 Task: Send a follow-up email with the subject 'Meeting invitation' and attach 'Contract.pdf'.
Action: Mouse moved to (48, 68)
Screenshot: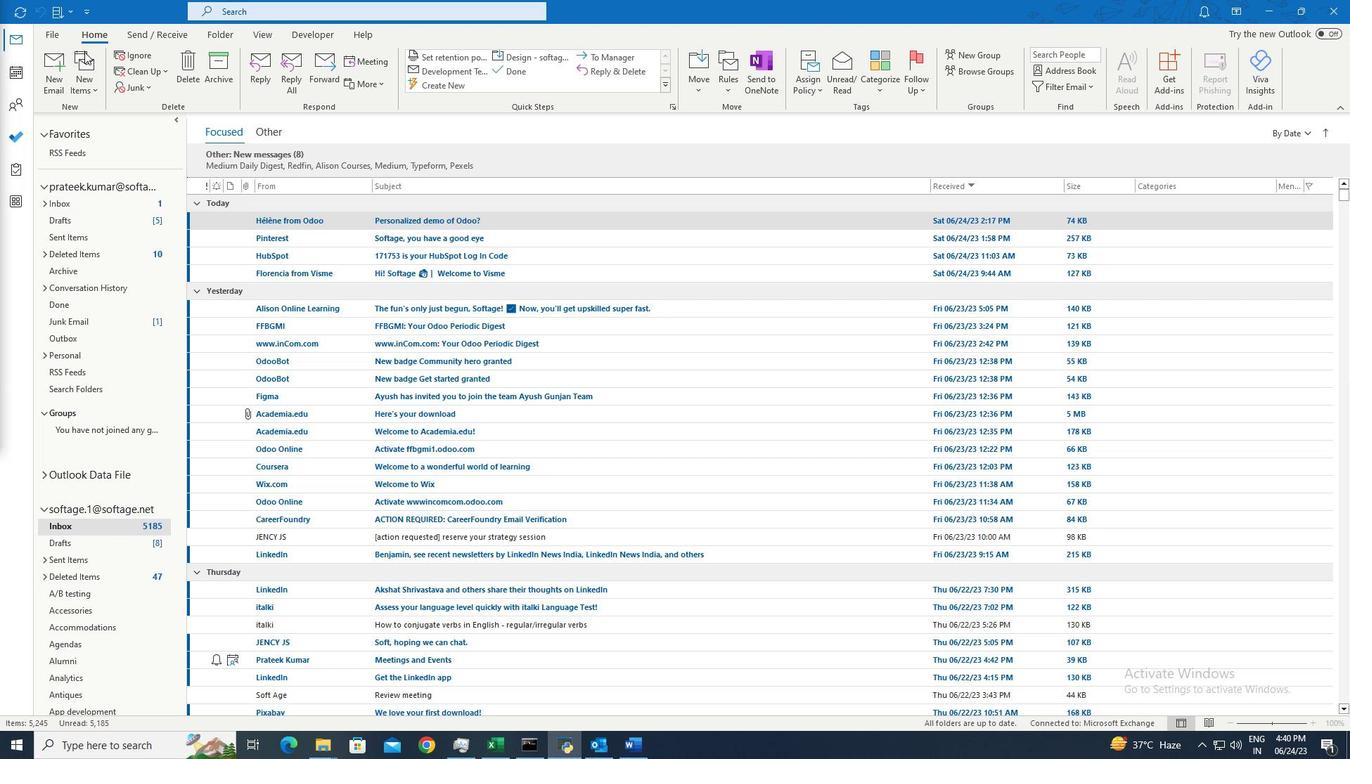 
Action: Mouse pressed left at (48, 68)
Screenshot: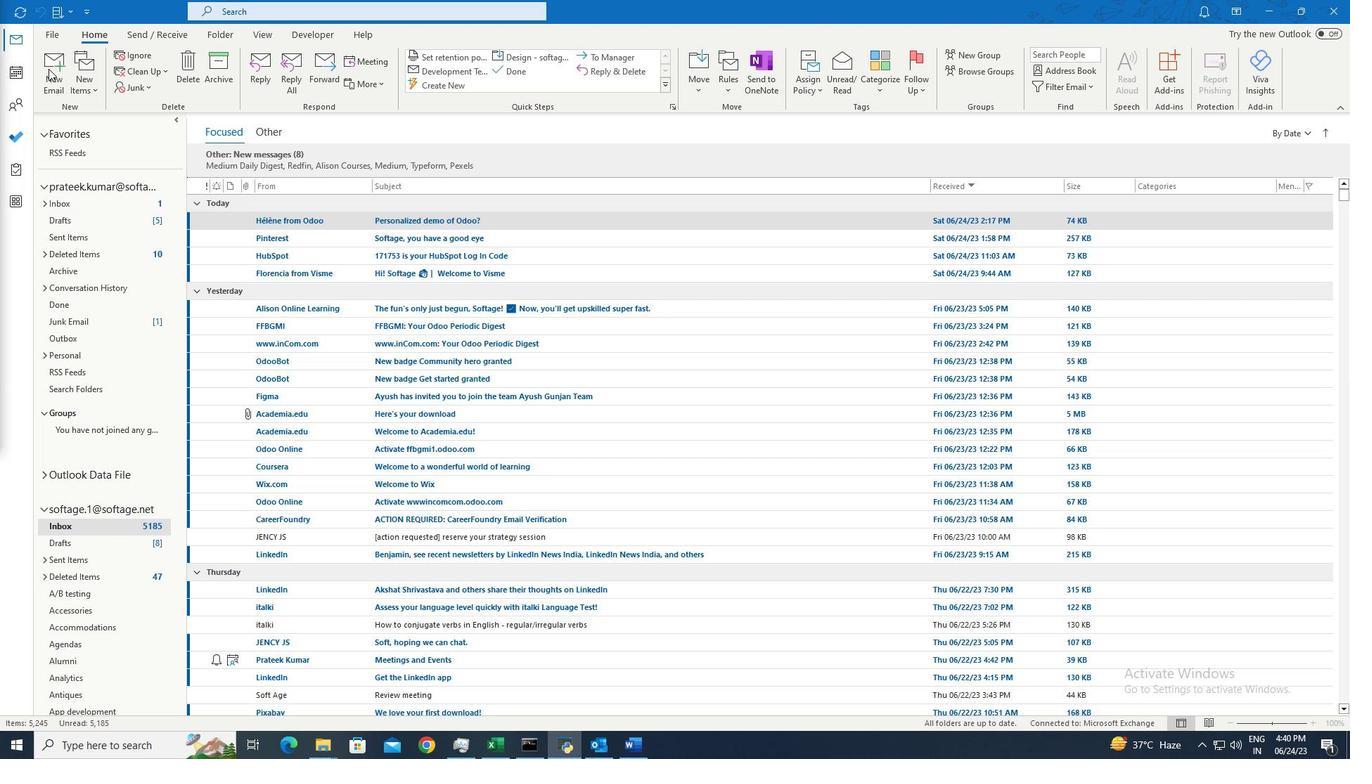 
Action: Mouse pressed left at (48, 68)
Screenshot: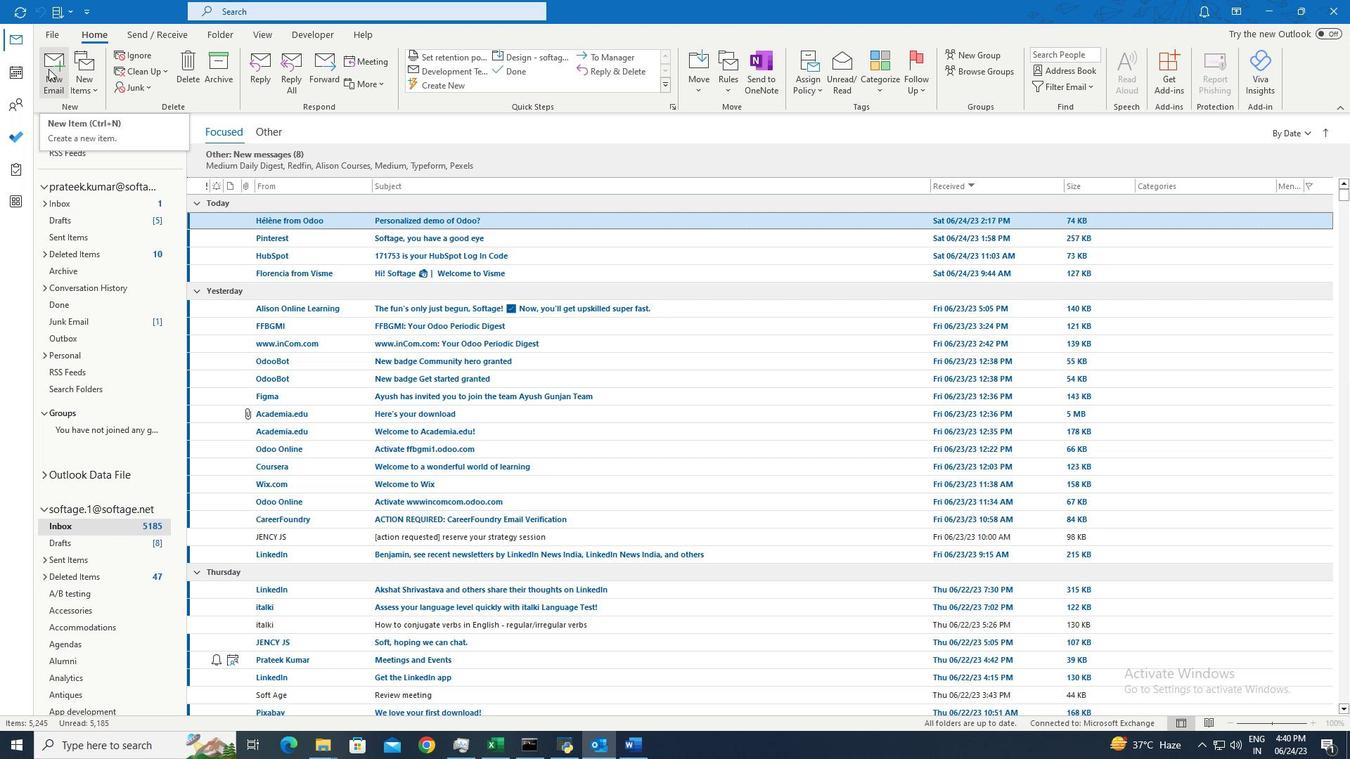 
Action: Mouse moved to (484, 81)
Screenshot: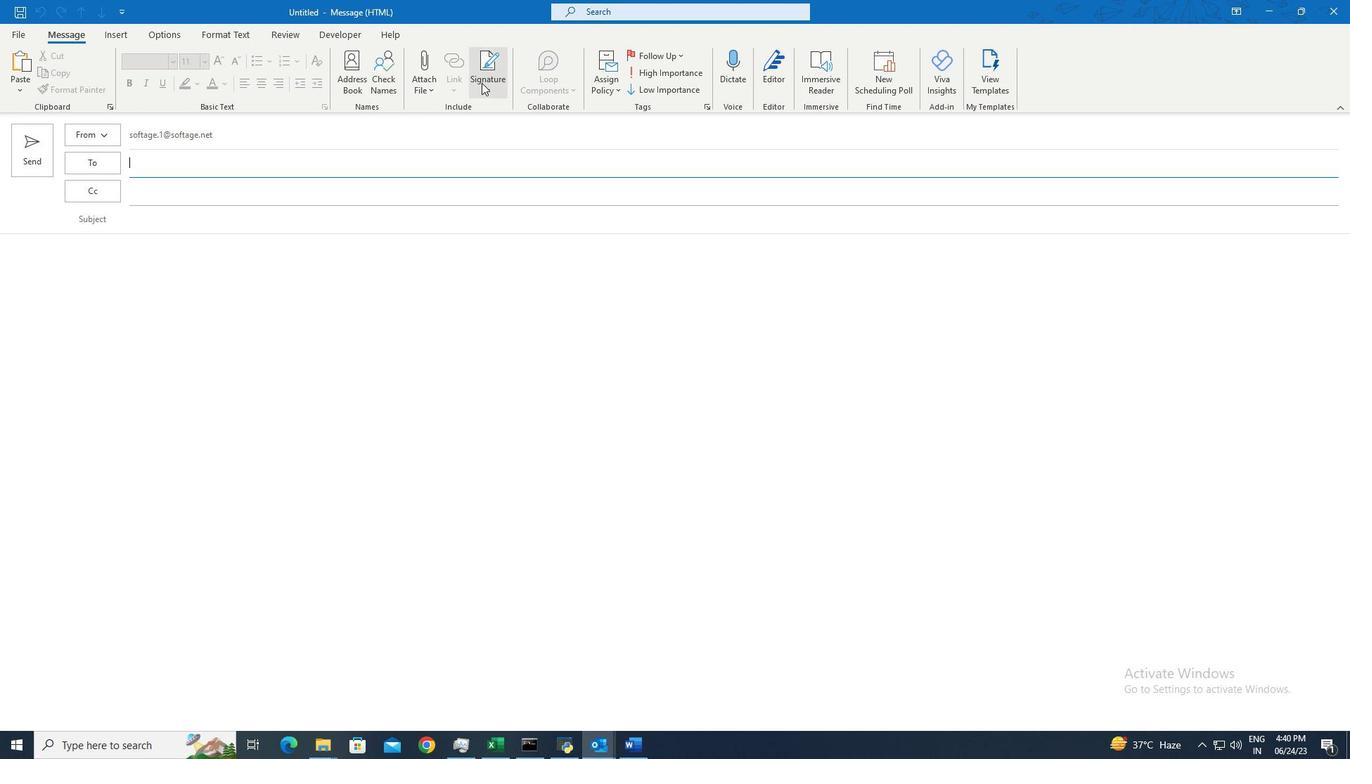 
Action: Mouse pressed left at (484, 81)
Screenshot: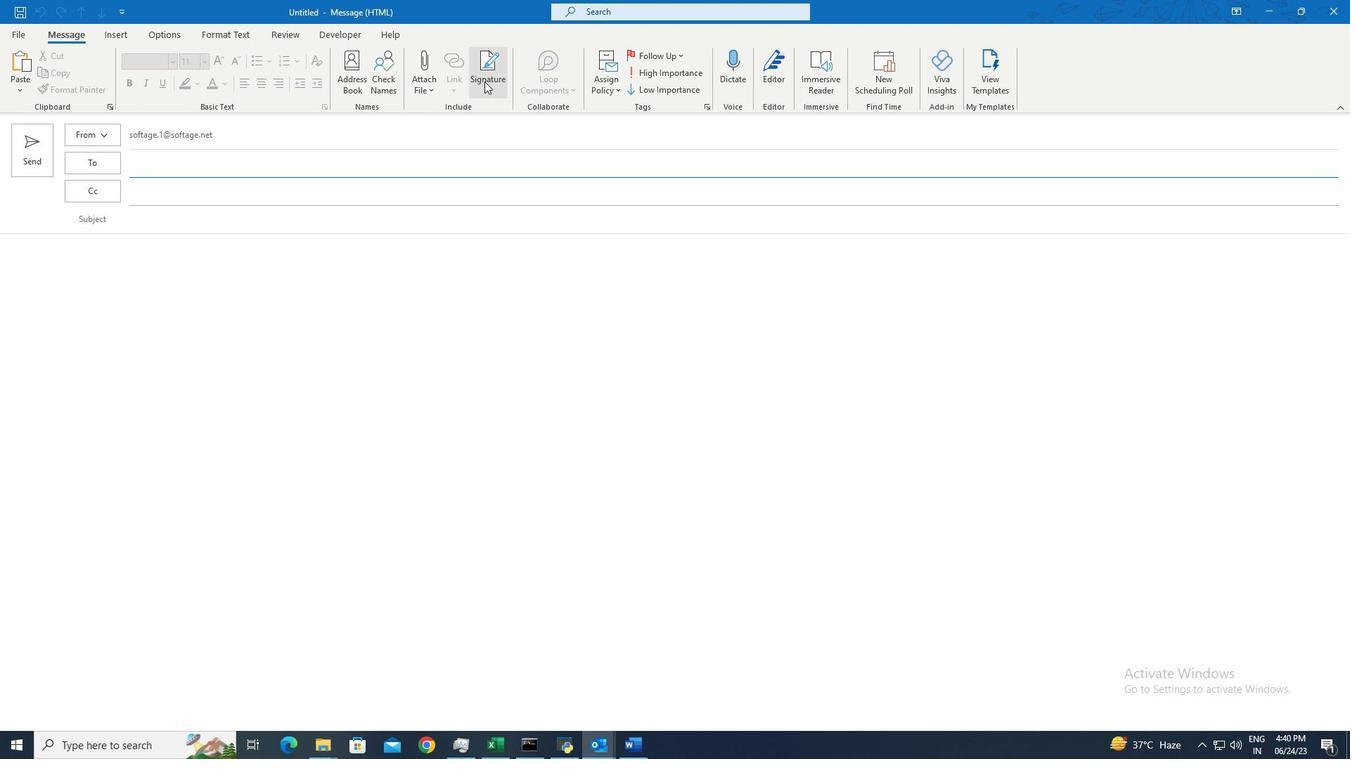 
Action: Mouse moved to (491, 111)
Screenshot: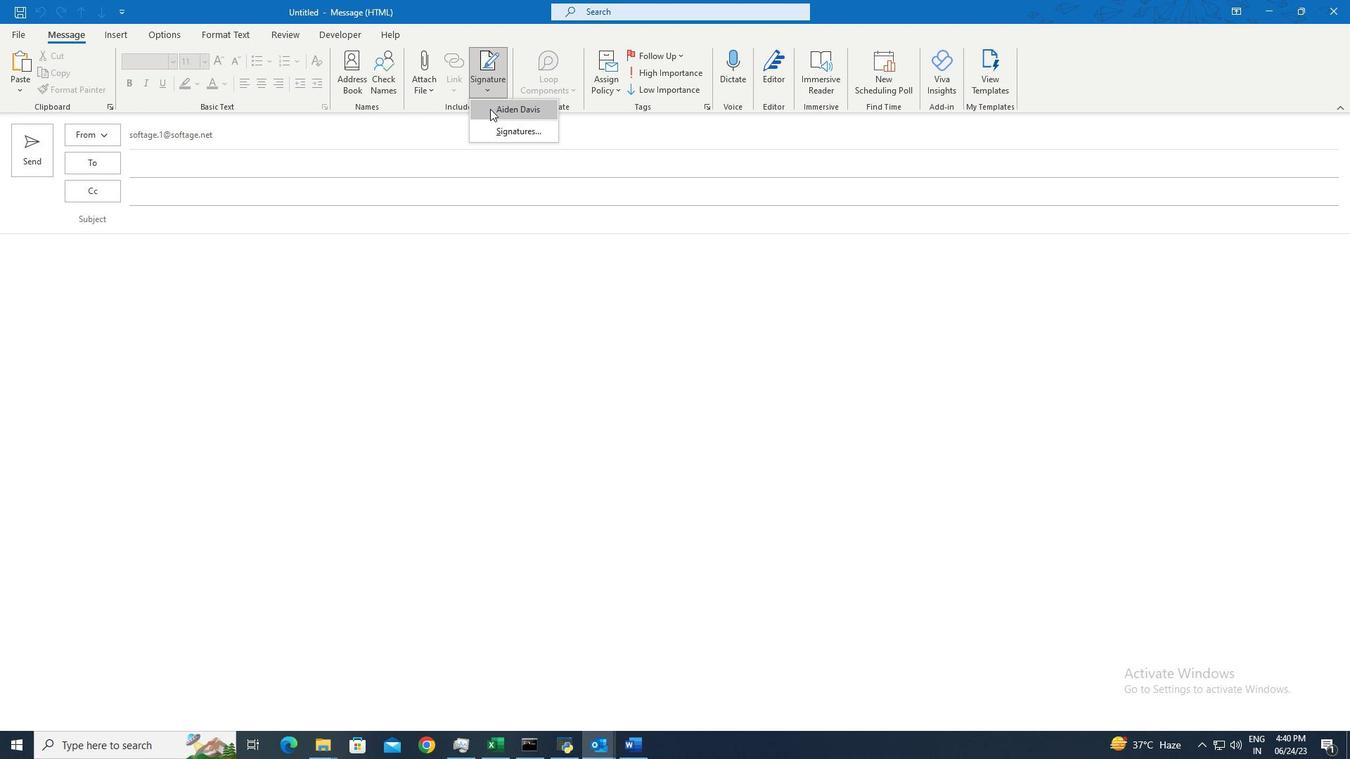 
Action: Mouse pressed left at (491, 111)
Screenshot: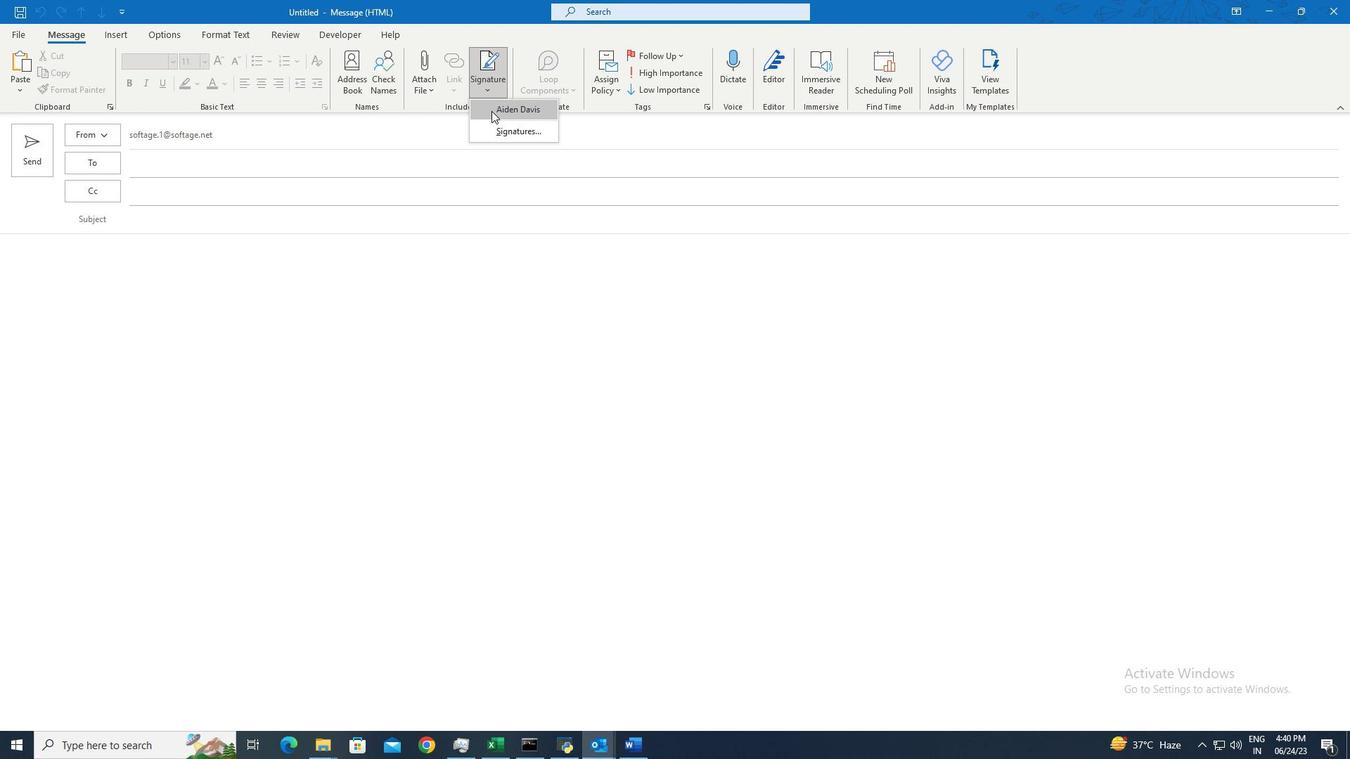 
Action: Mouse moved to (218, 220)
Screenshot: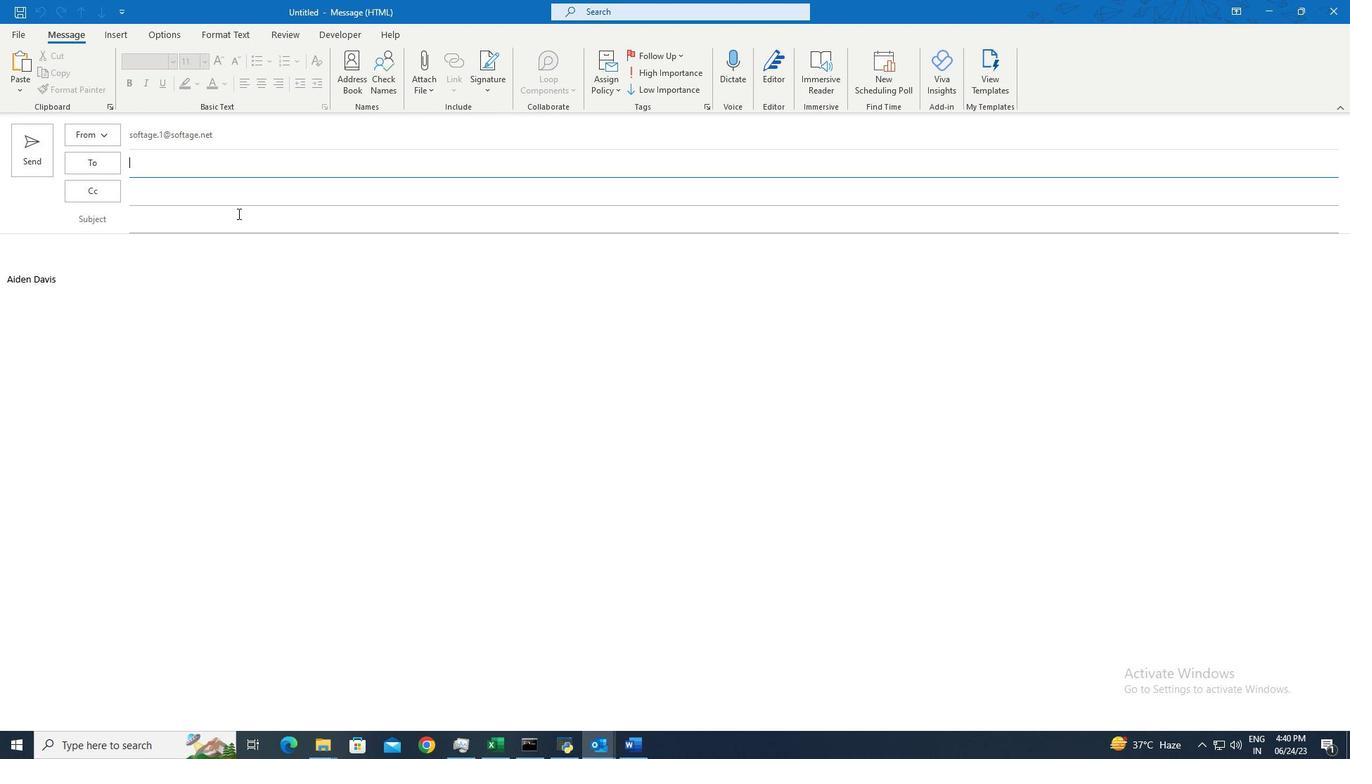 
Action: Mouse pressed left at (218, 220)
Screenshot: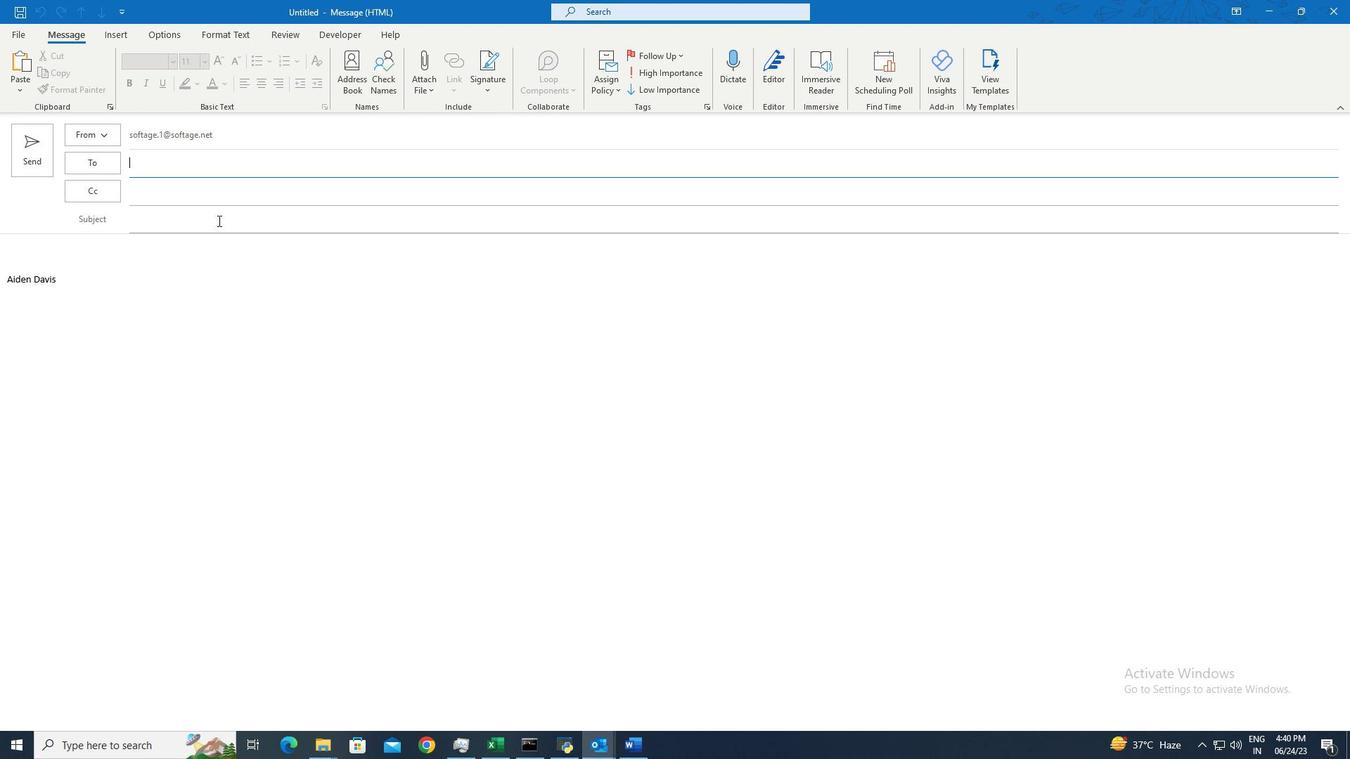 
Action: Mouse moved to (217, 220)
Screenshot: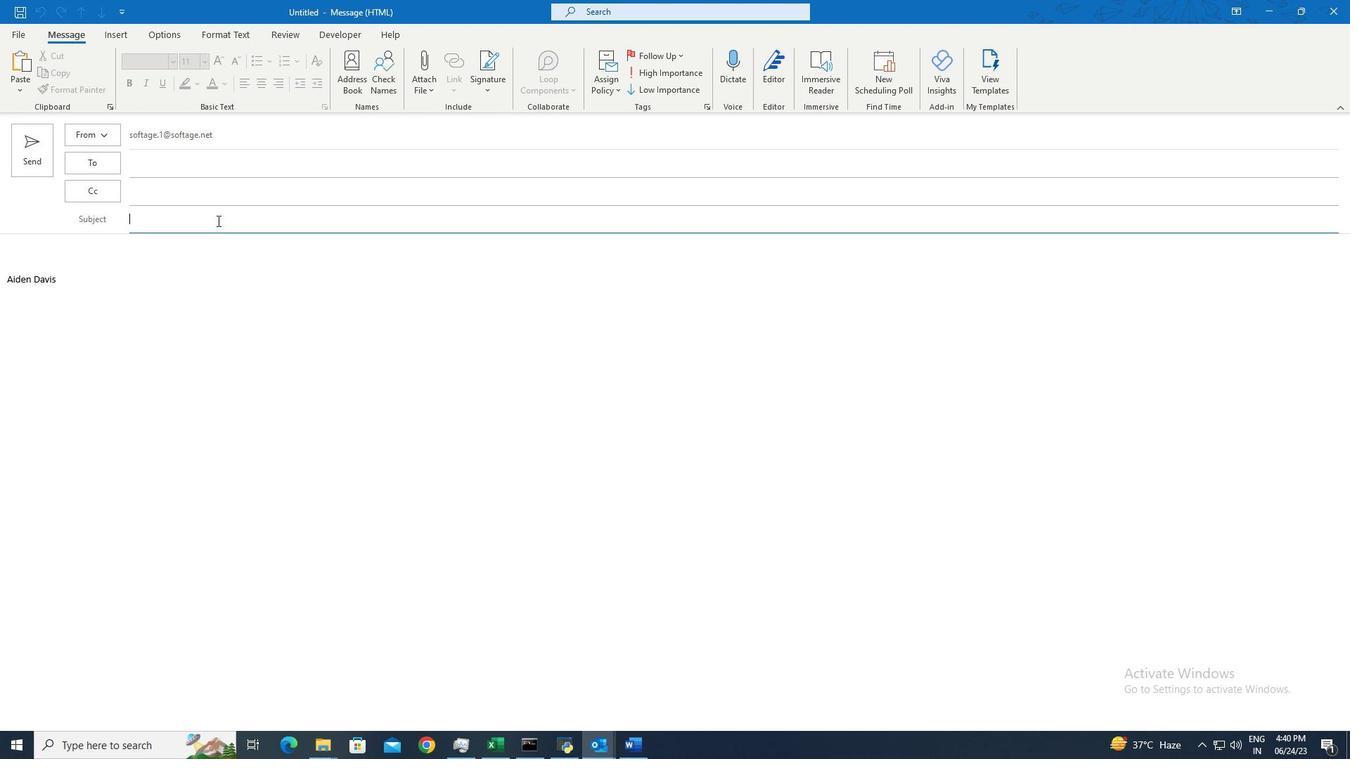 
Action: Key pressed <Key.shift>Meeting
Screenshot: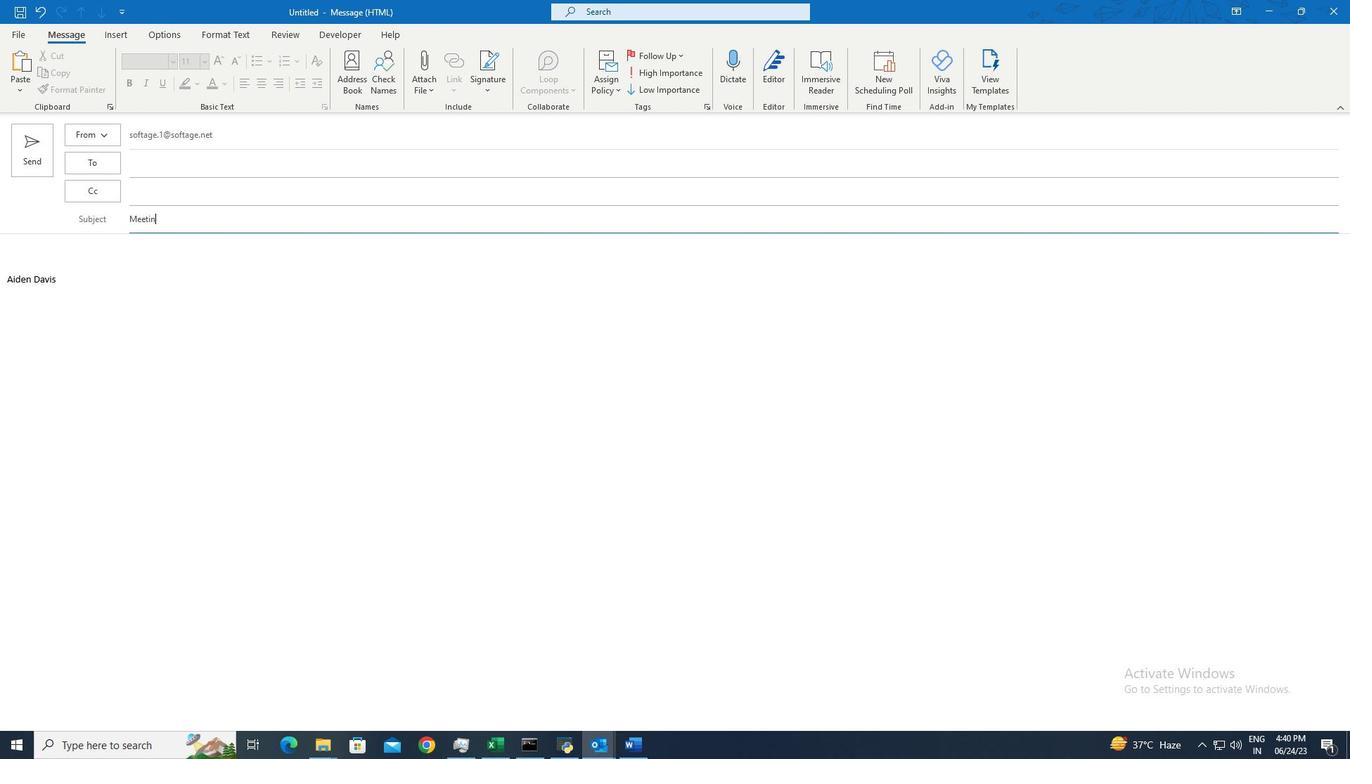 
Action: Mouse moved to (217, 220)
Screenshot: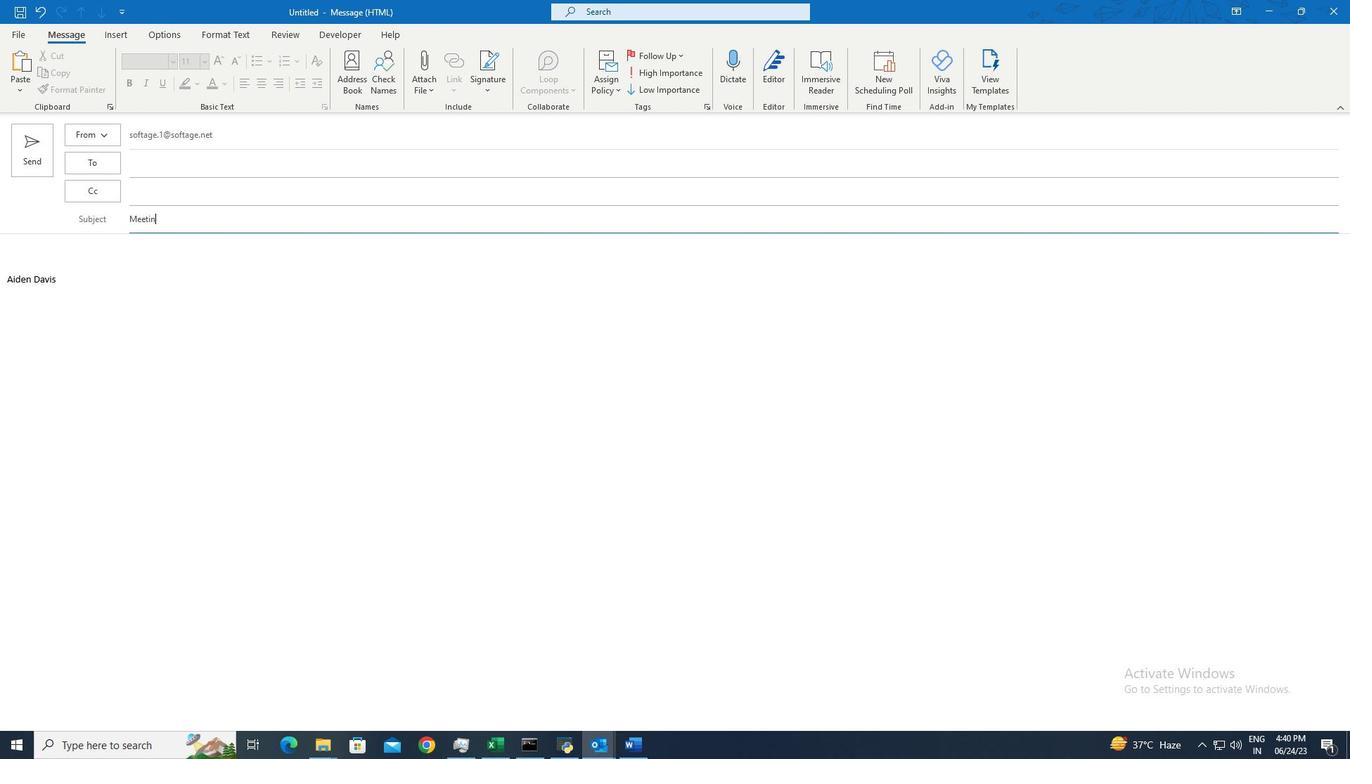 
Action: Key pressed <Key.space>invitation
Screenshot: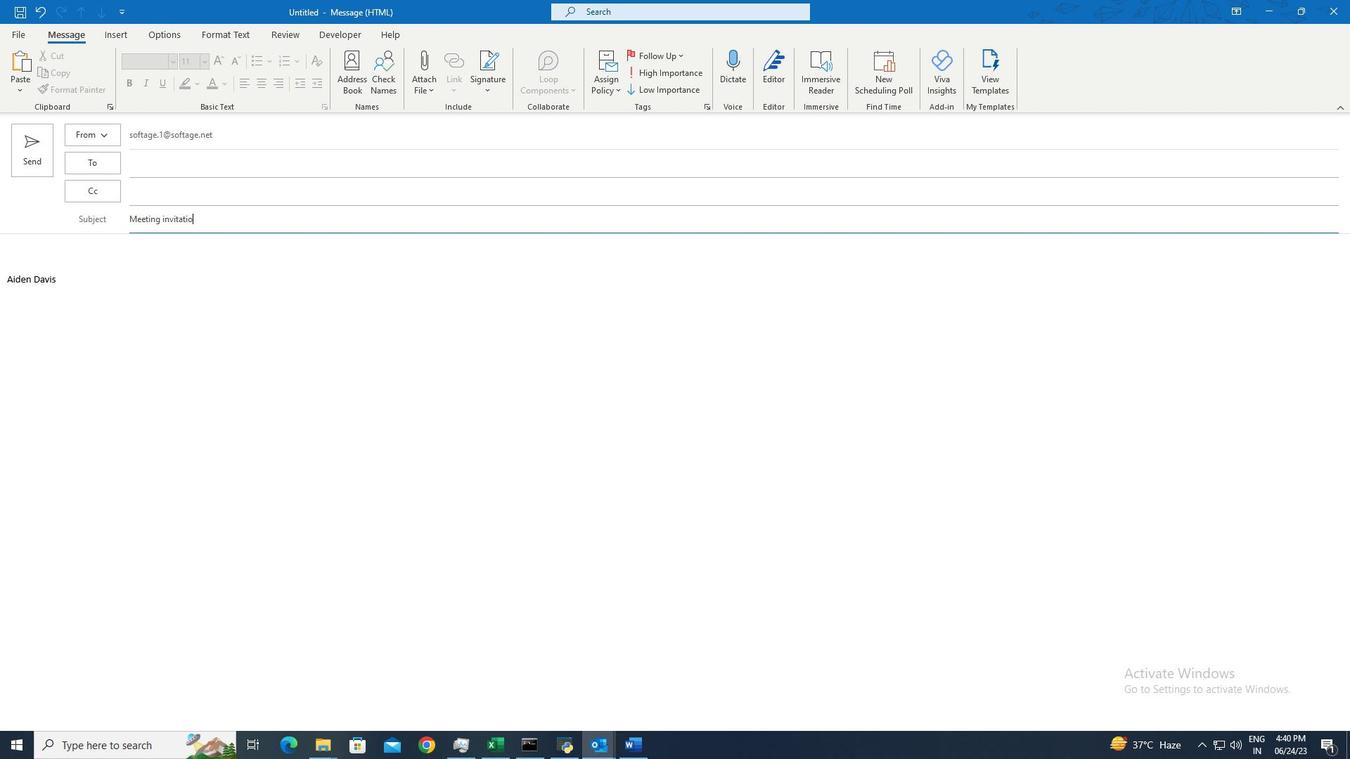 
Action: Mouse moved to (160, 259)
Screenshot: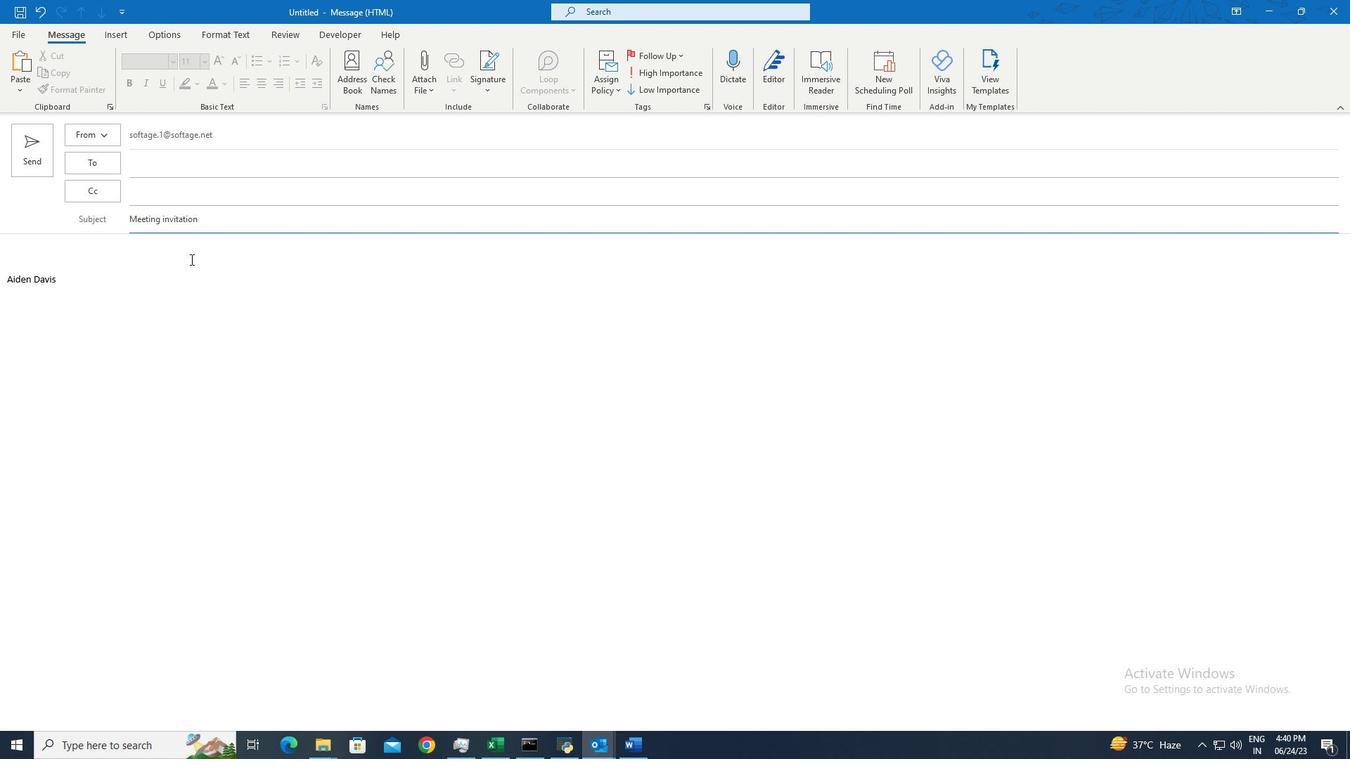 
Action: Mouse pressed left at (160, 259)
Screenshot: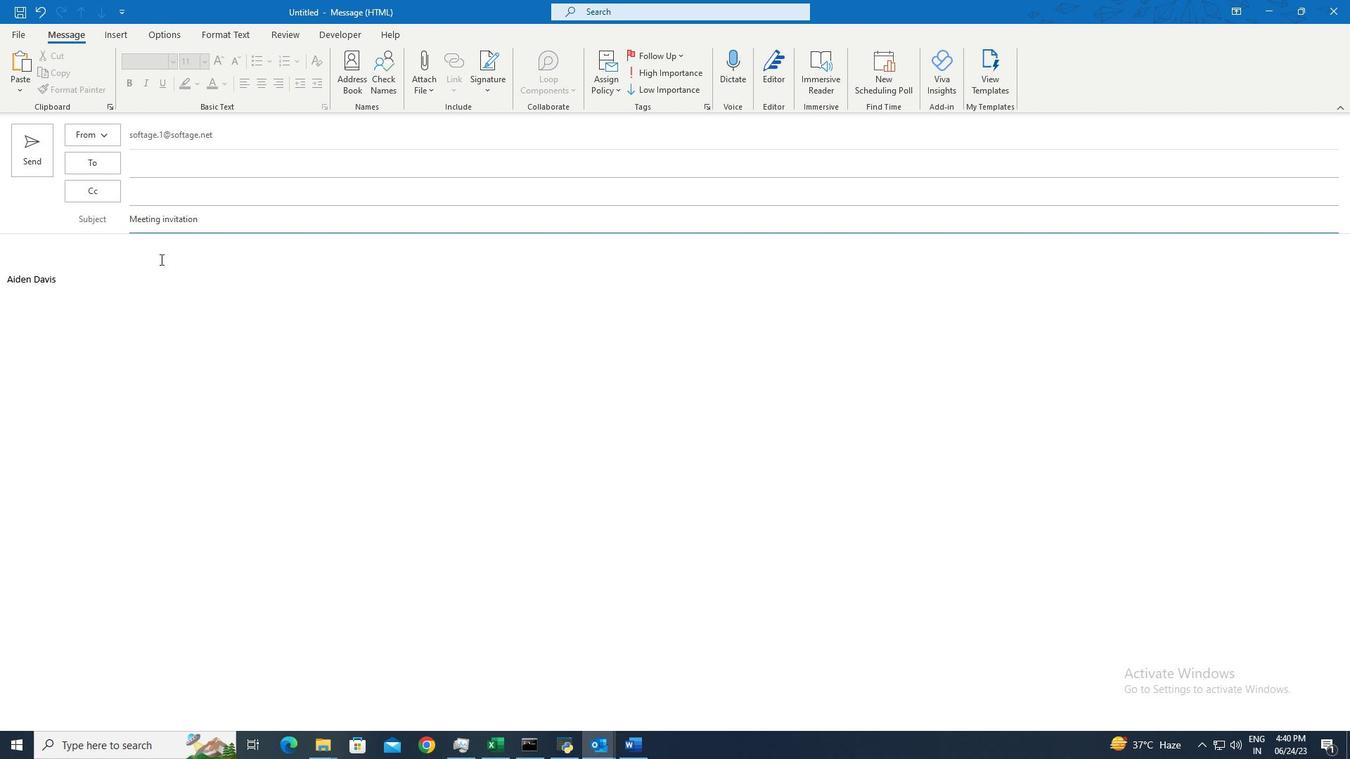 
Action: Mouse moved to (159, 258)
Screenshot: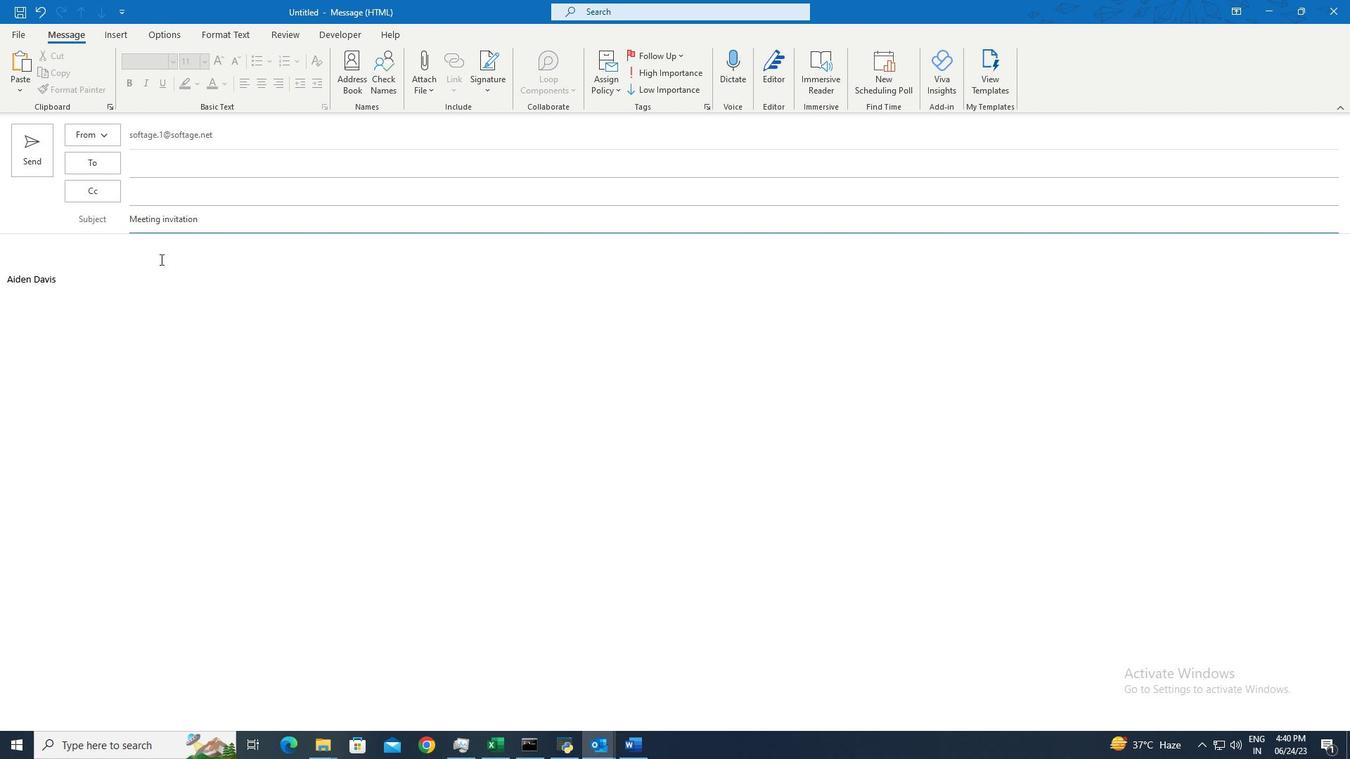 
Action: Key pressed <Key.shift><Key.shift><Key.shift><Key.shift><Key.shift>I<Key.space>am<Key.space>following<Key.space>up<Key.space>on<Key.space>our<Key.space>previous<Key.space>conversation.
Screenshot: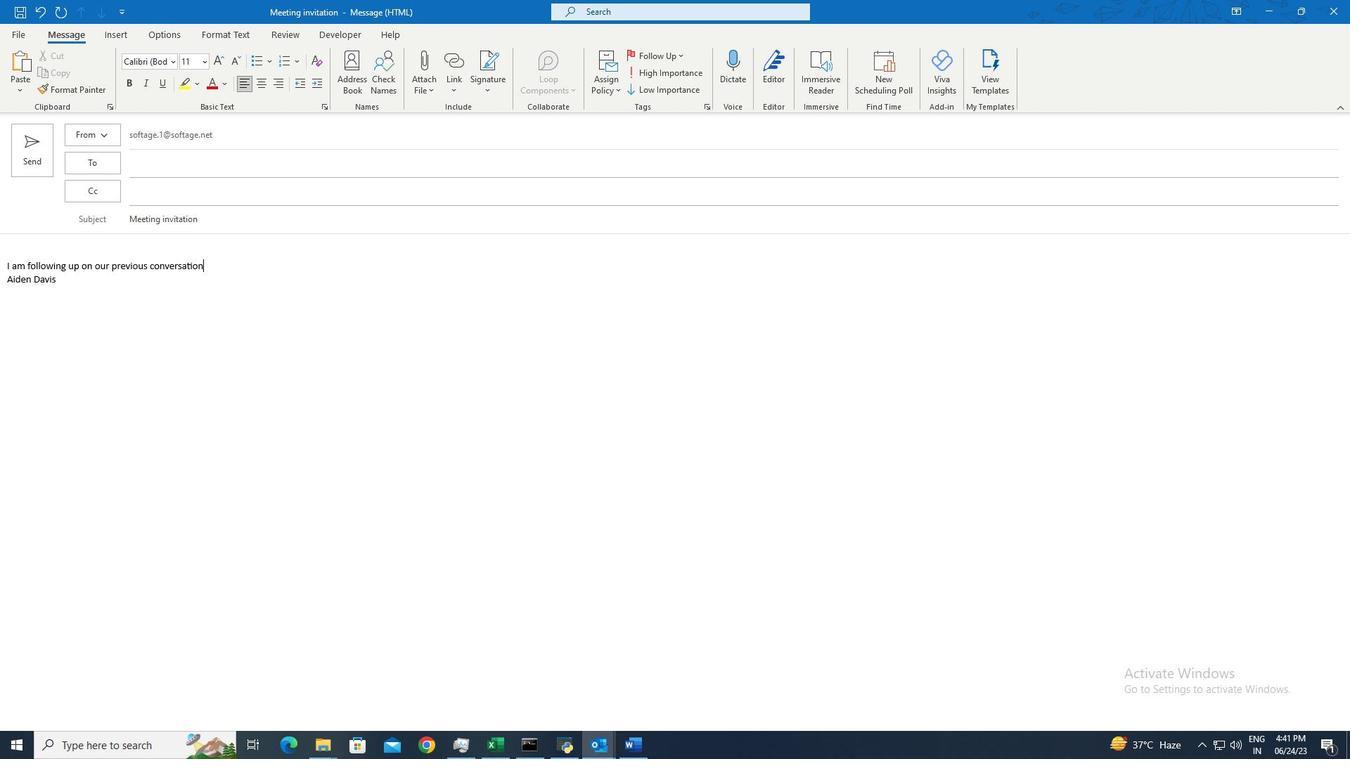 
Action: Mouse moved to (176, 169)
Screenshot: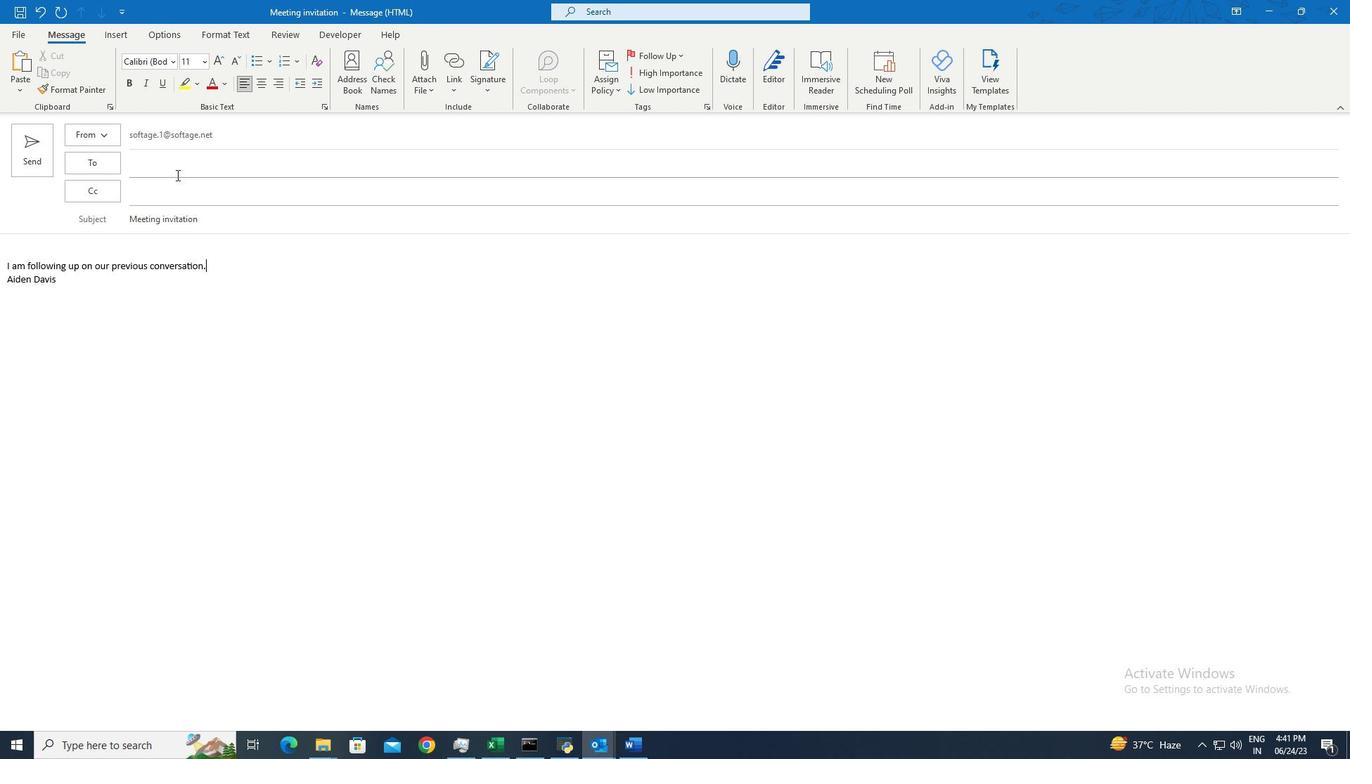 
Action: Mouse pressed left at (176, 169)
Screenshot: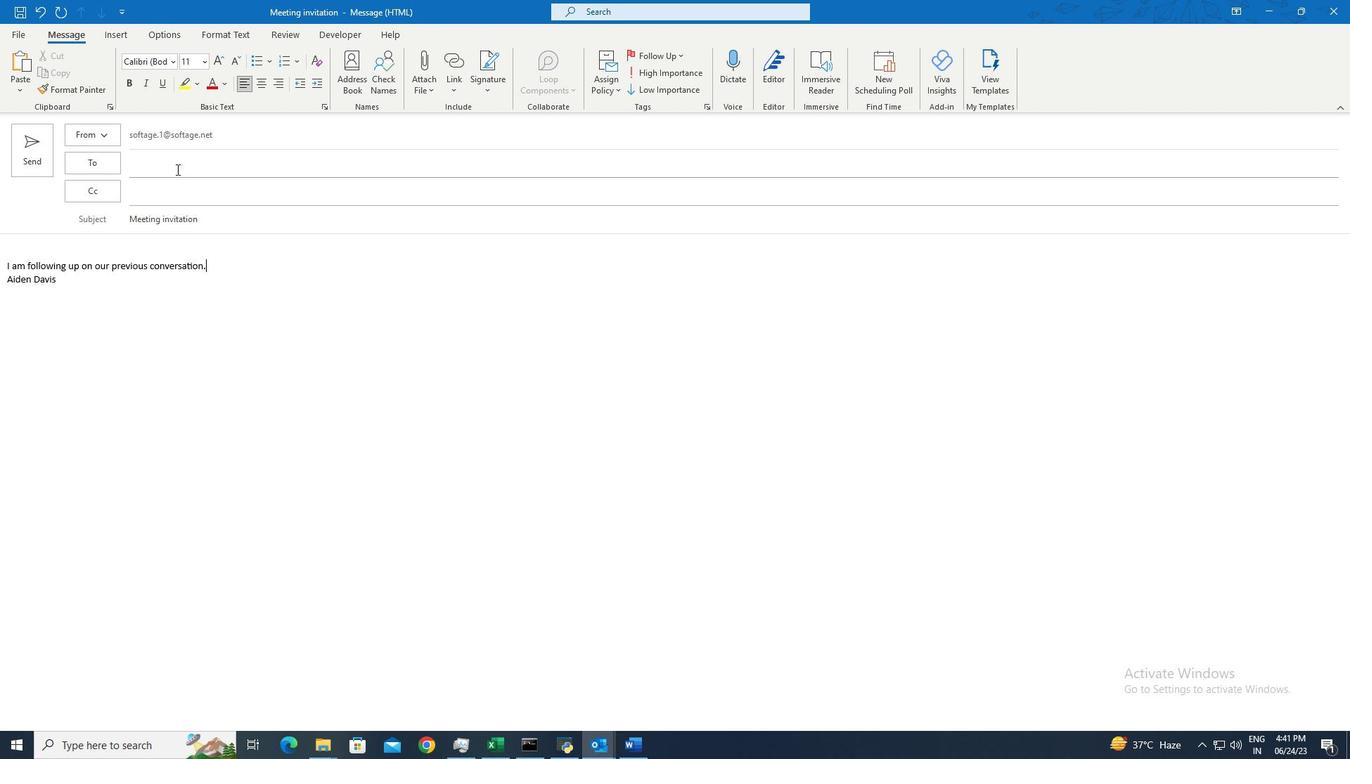 
Action: Mouse moved to (176, 169)
Screenshot: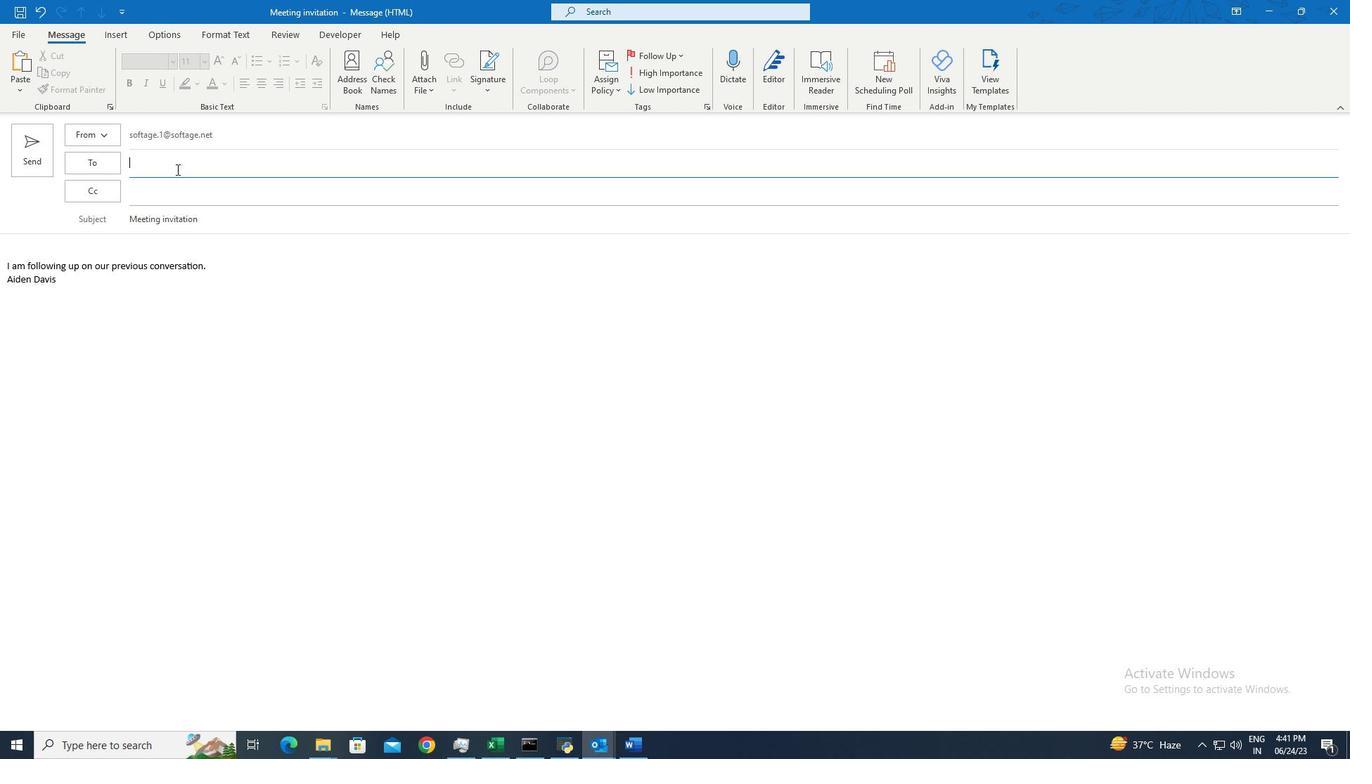 
Action: Key pressed softage.3<Key.shift>@
Screenshot: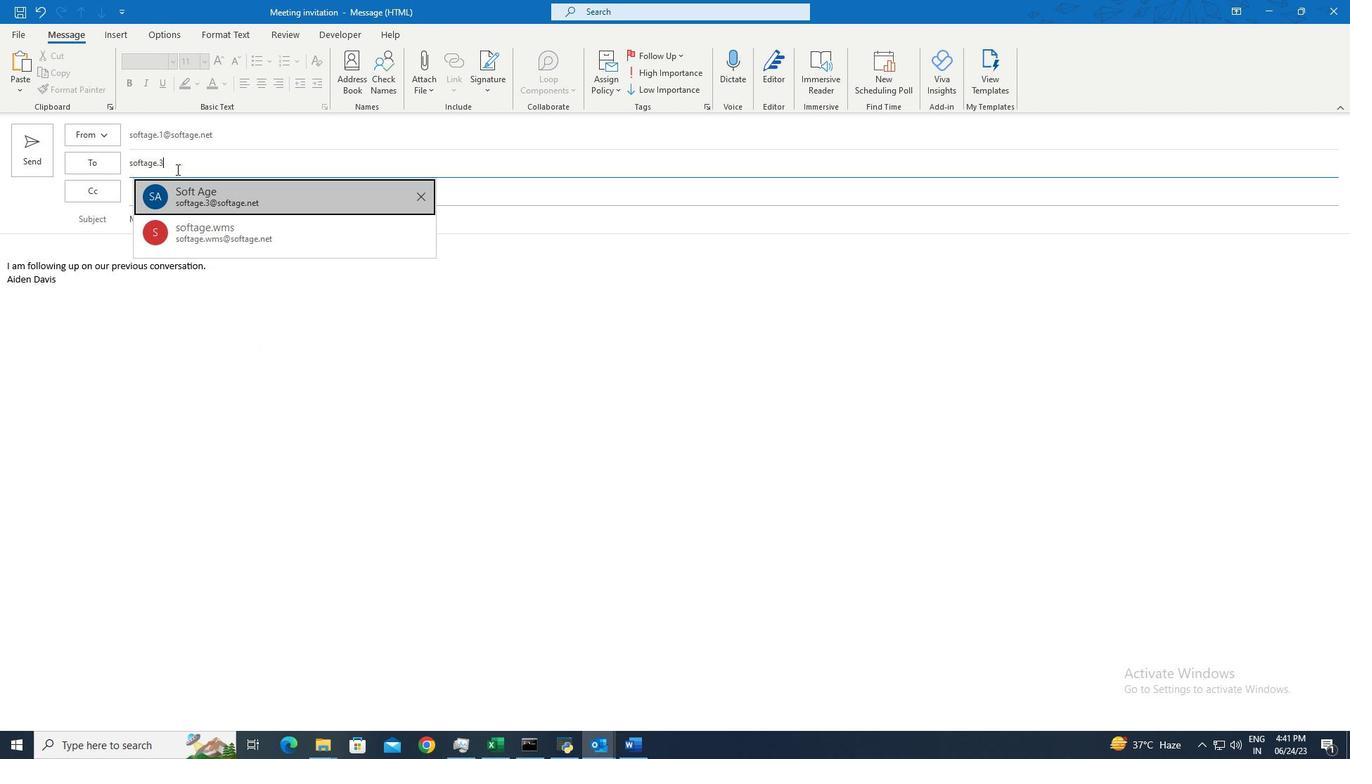 
Action: Mouse moved to (199, 187)
Screenshot: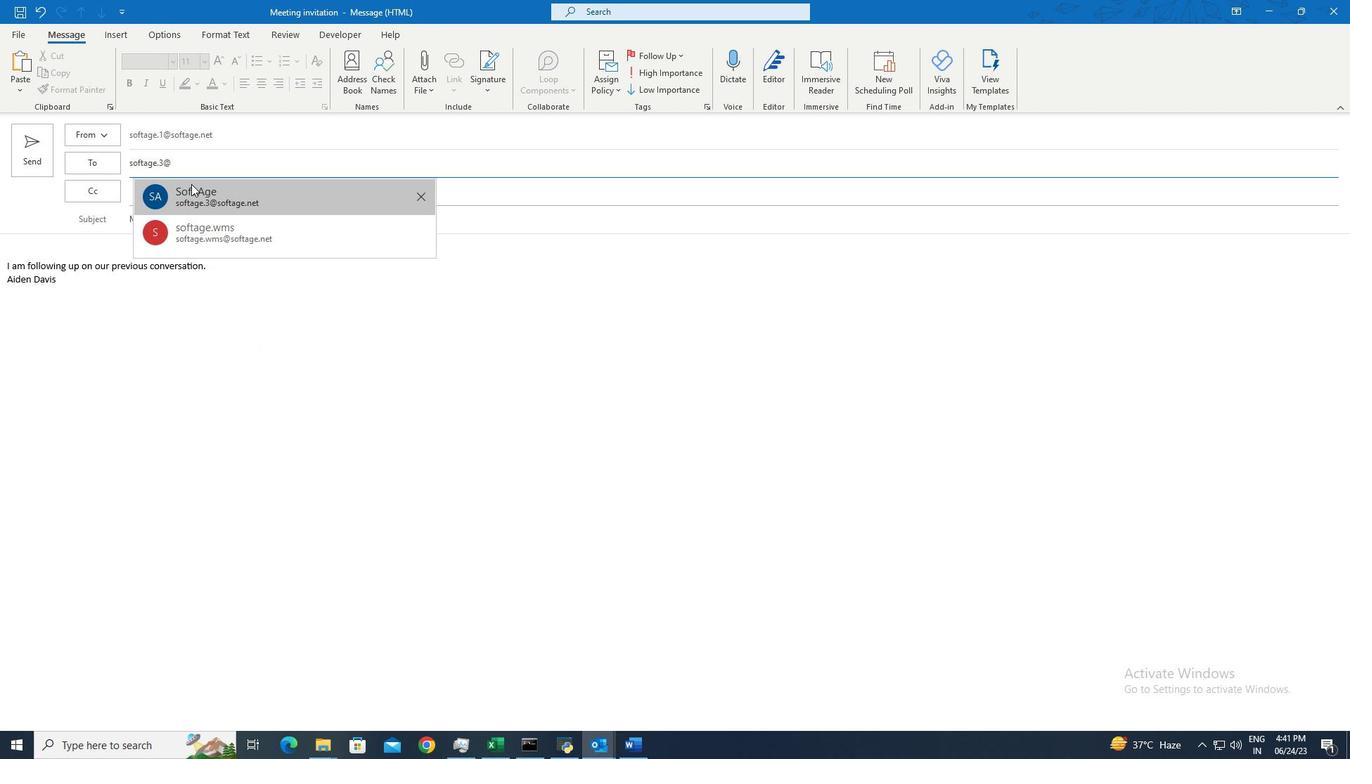 
Action: Mouse pressed left at (199, 187)
Screenshot: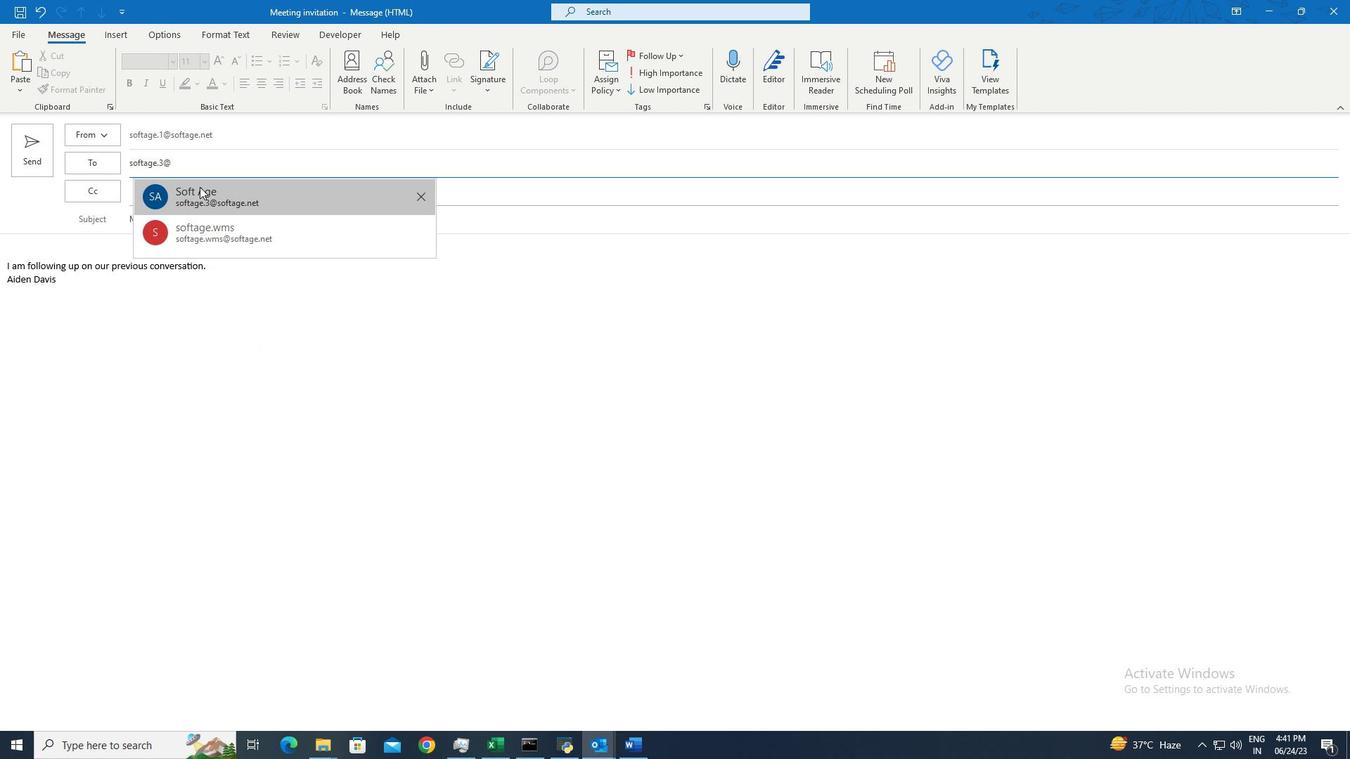 
Action: Mouse moved to (431, 93)
Screenshot: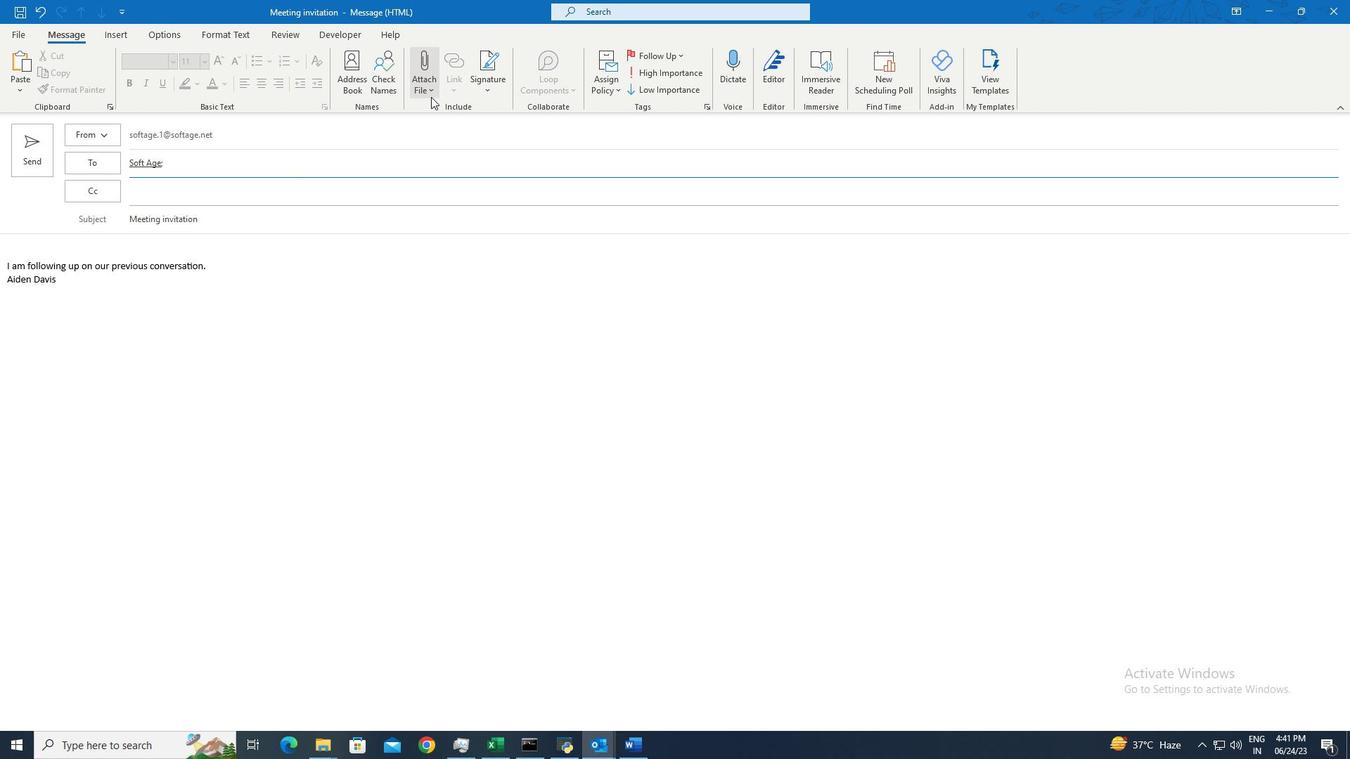 
Action: Mouse pressed left at (431, 93)
Screenshot: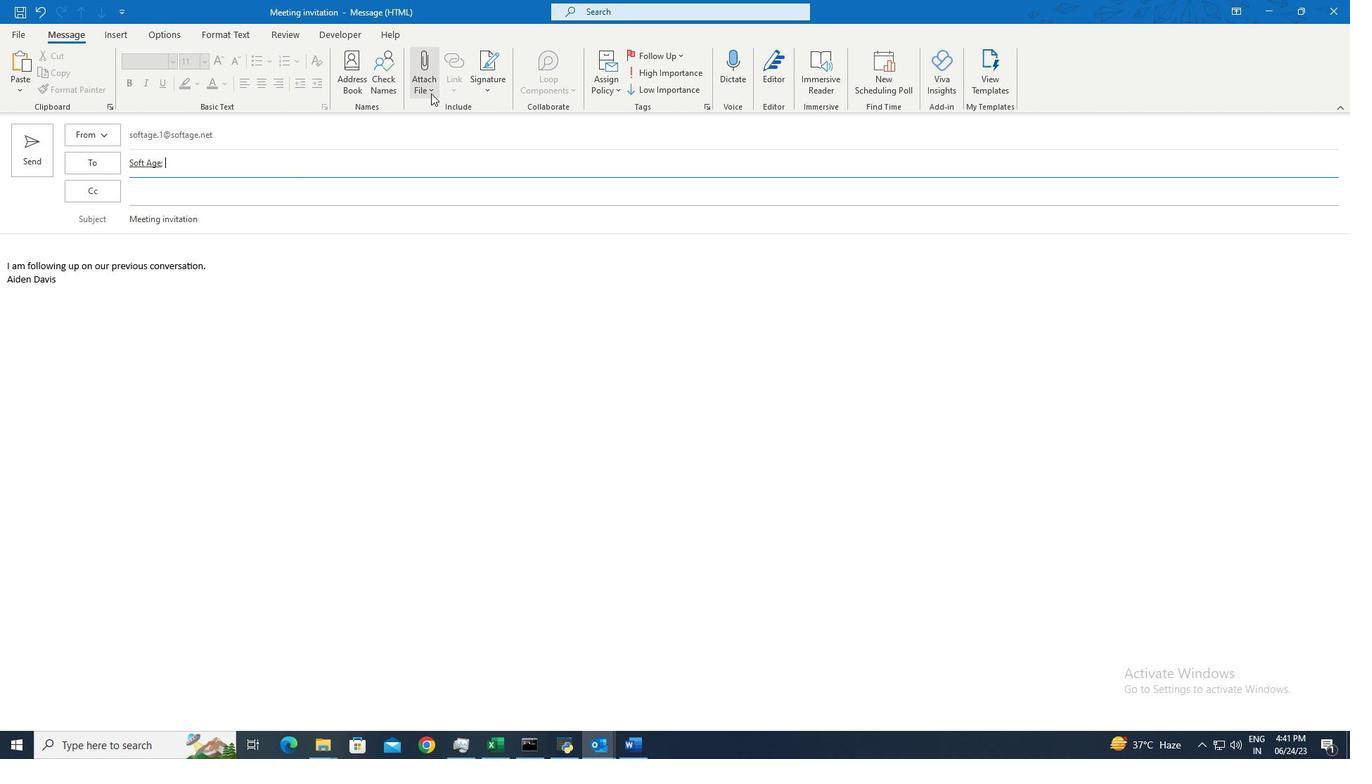 
Action: Mouse moved to (490, 173)
Screenshot: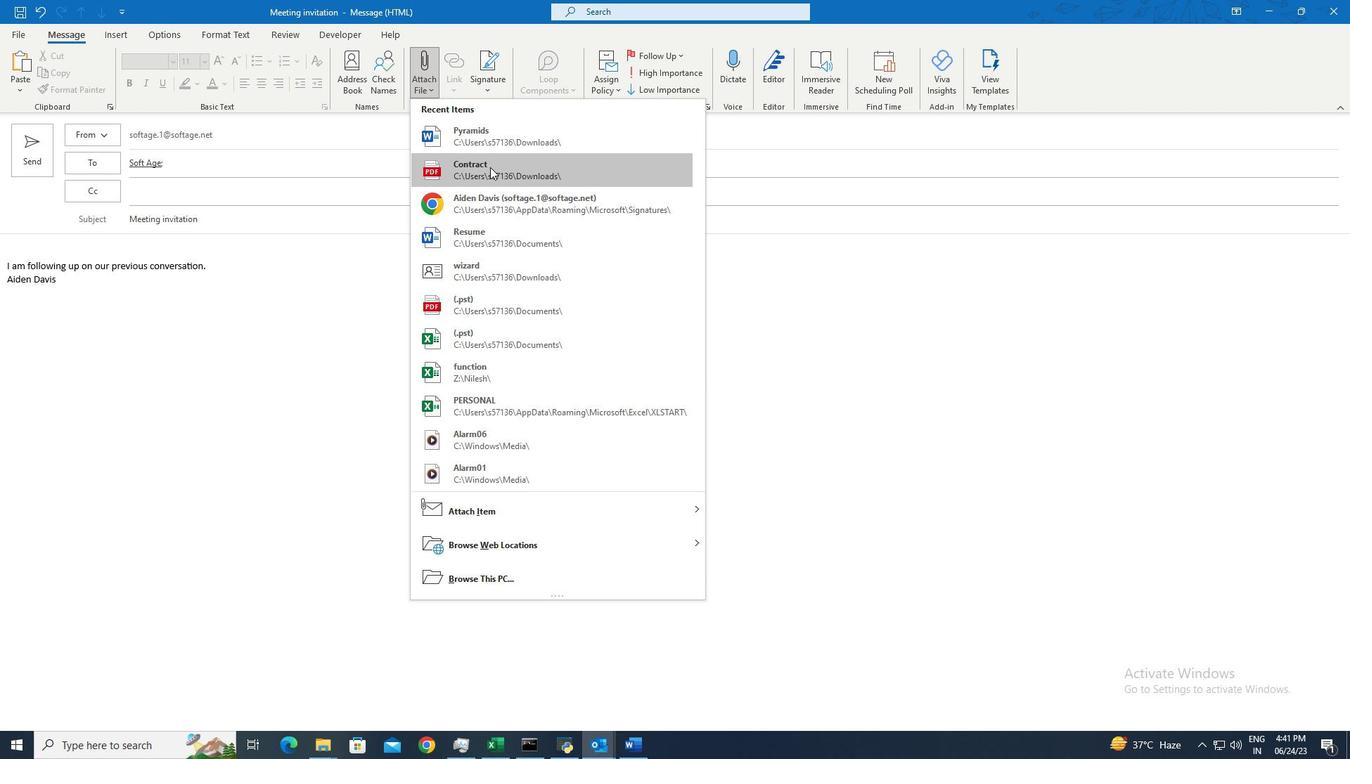 
Action: Mouse pressed left at (490, 173)
Screenshot: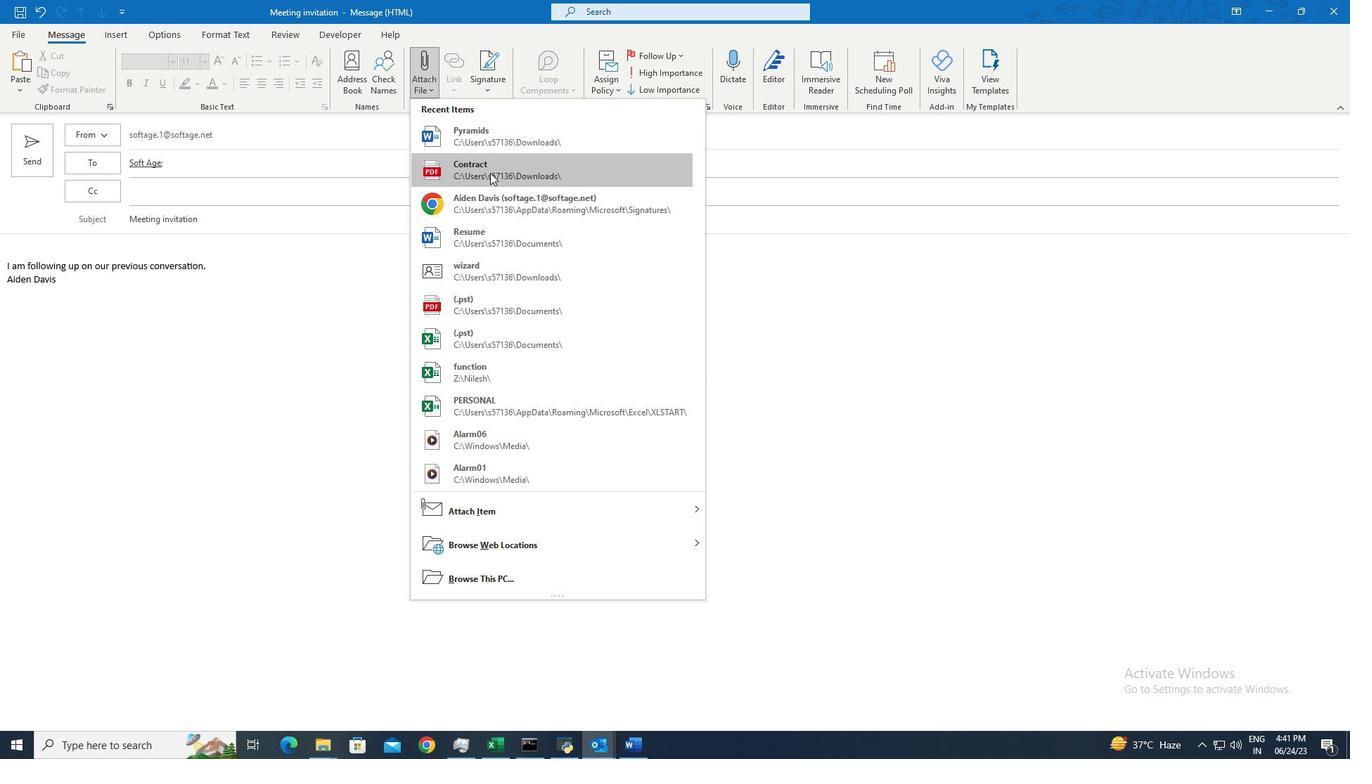 
Action: Mouse moved to (35, 130)
Screenshot: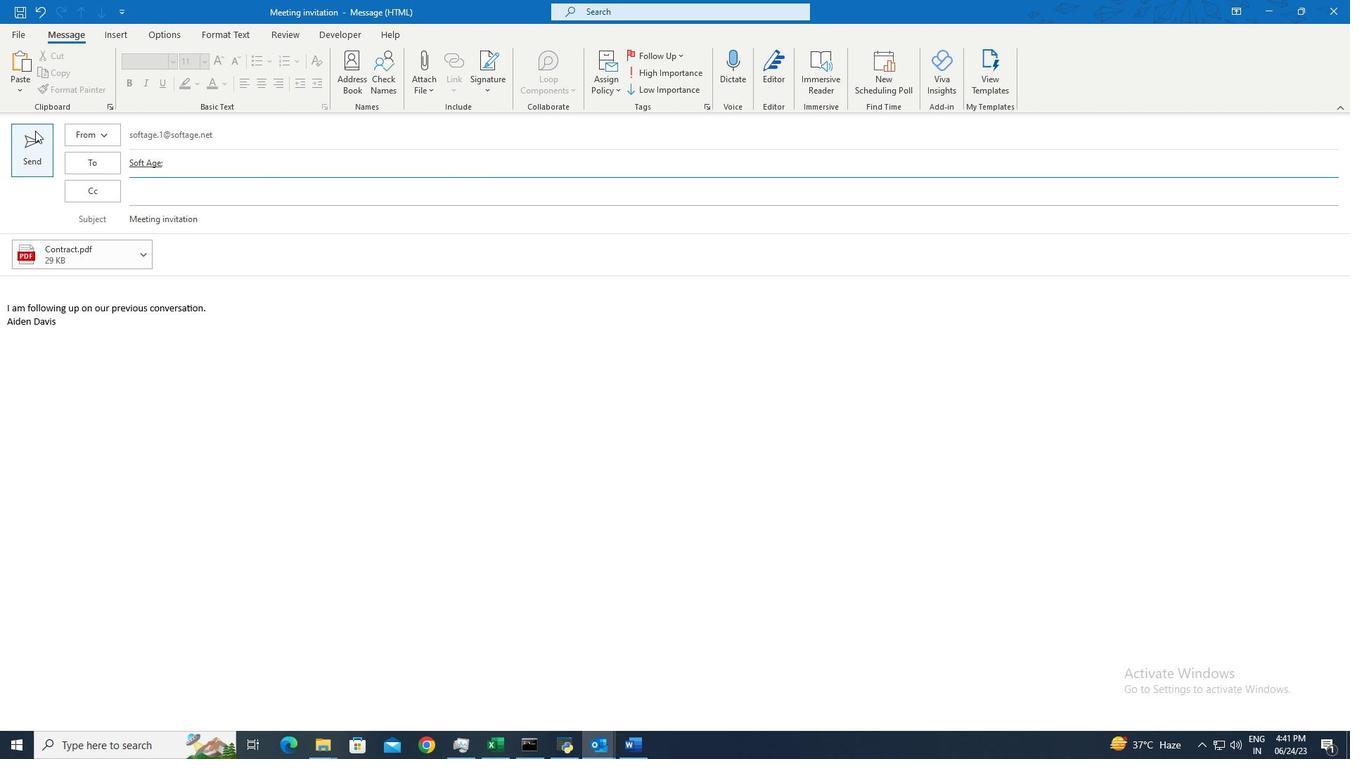 
Action: Mouse pressed left at (35, 130)
Screenshot: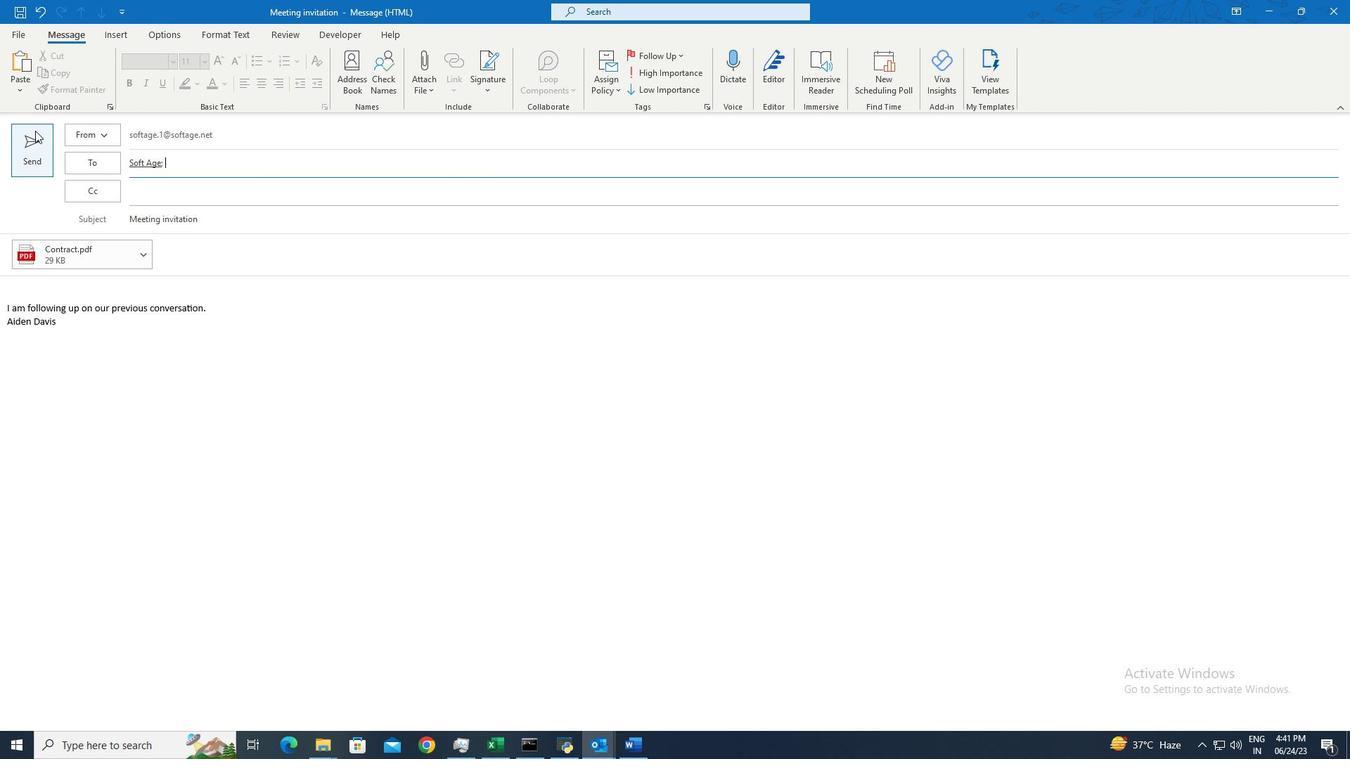 
Action: Mouse moved to (78, 561)
Screenshot: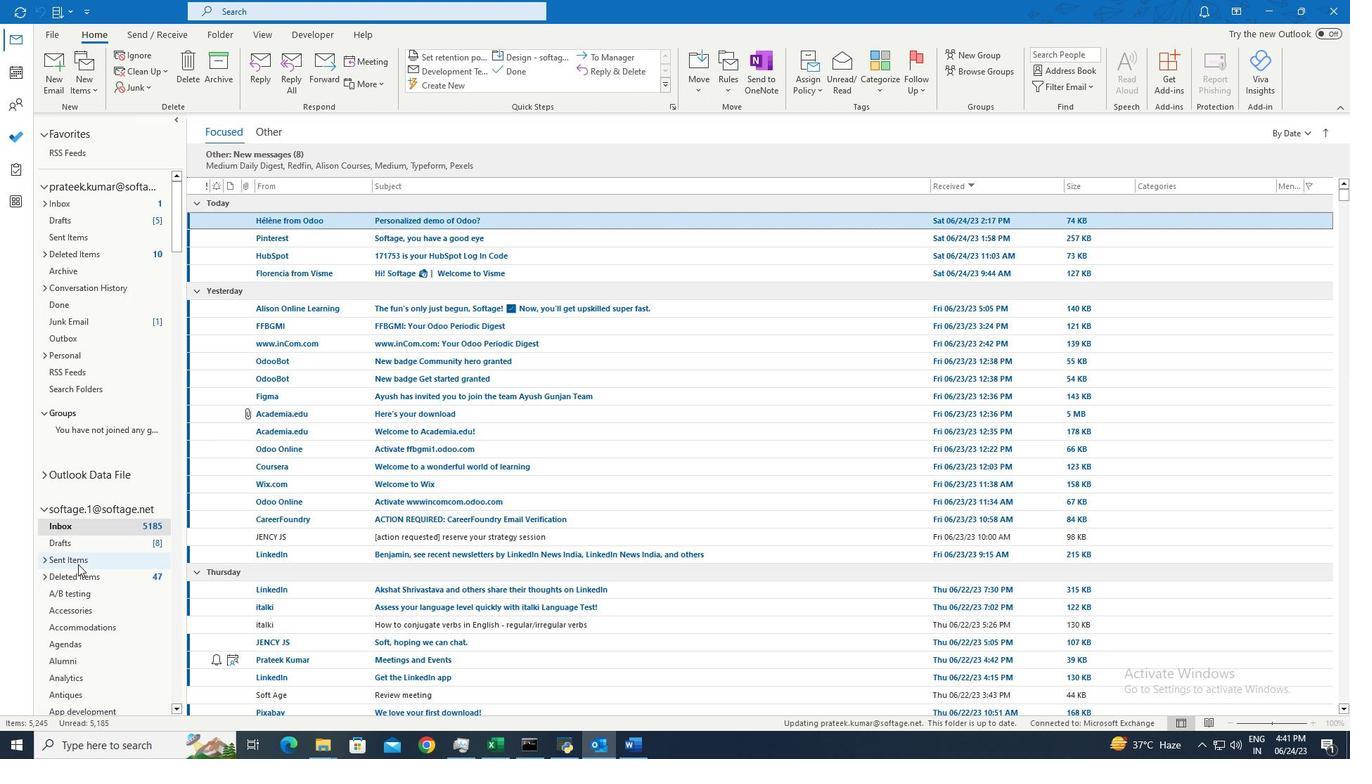 
Action: Mouse pressed left at (78, 561)
Screenshot: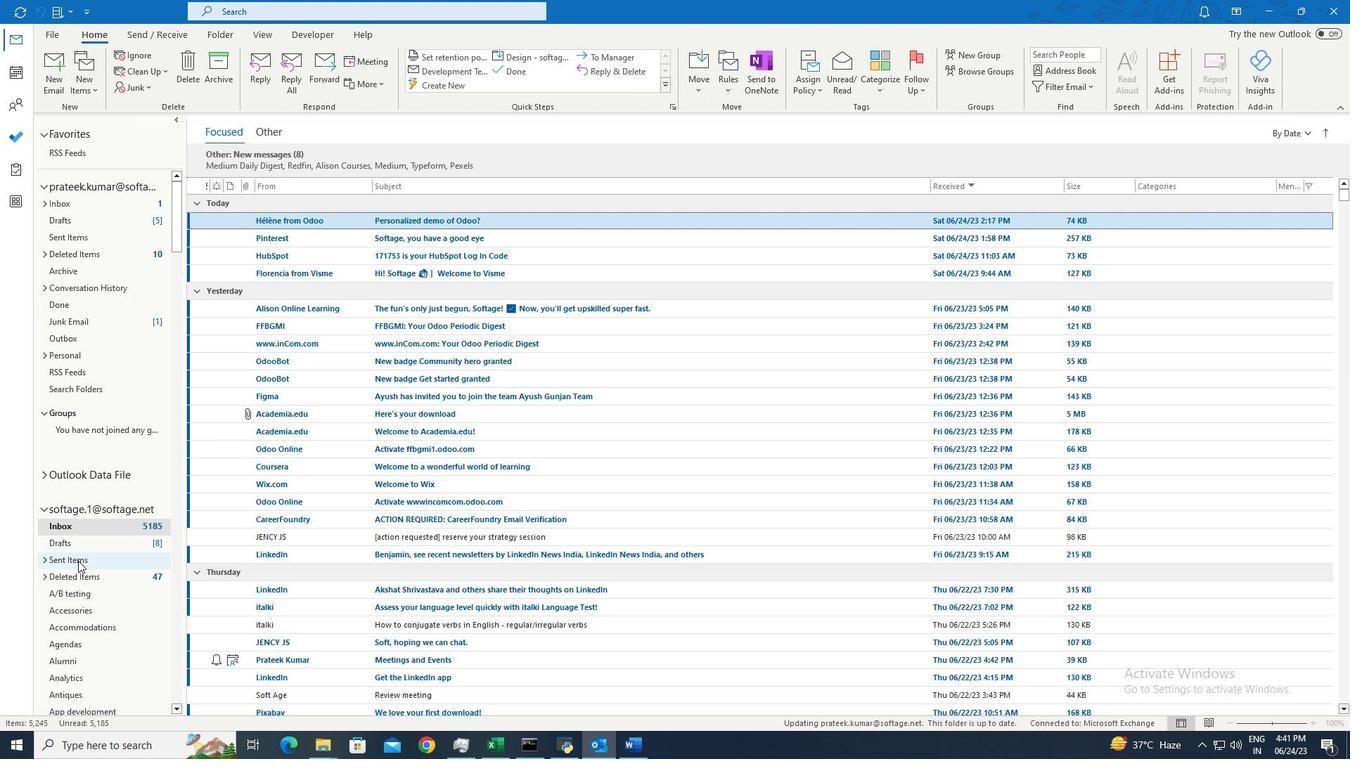 
Action: Mouse moved to (407, 182)
Screenshot: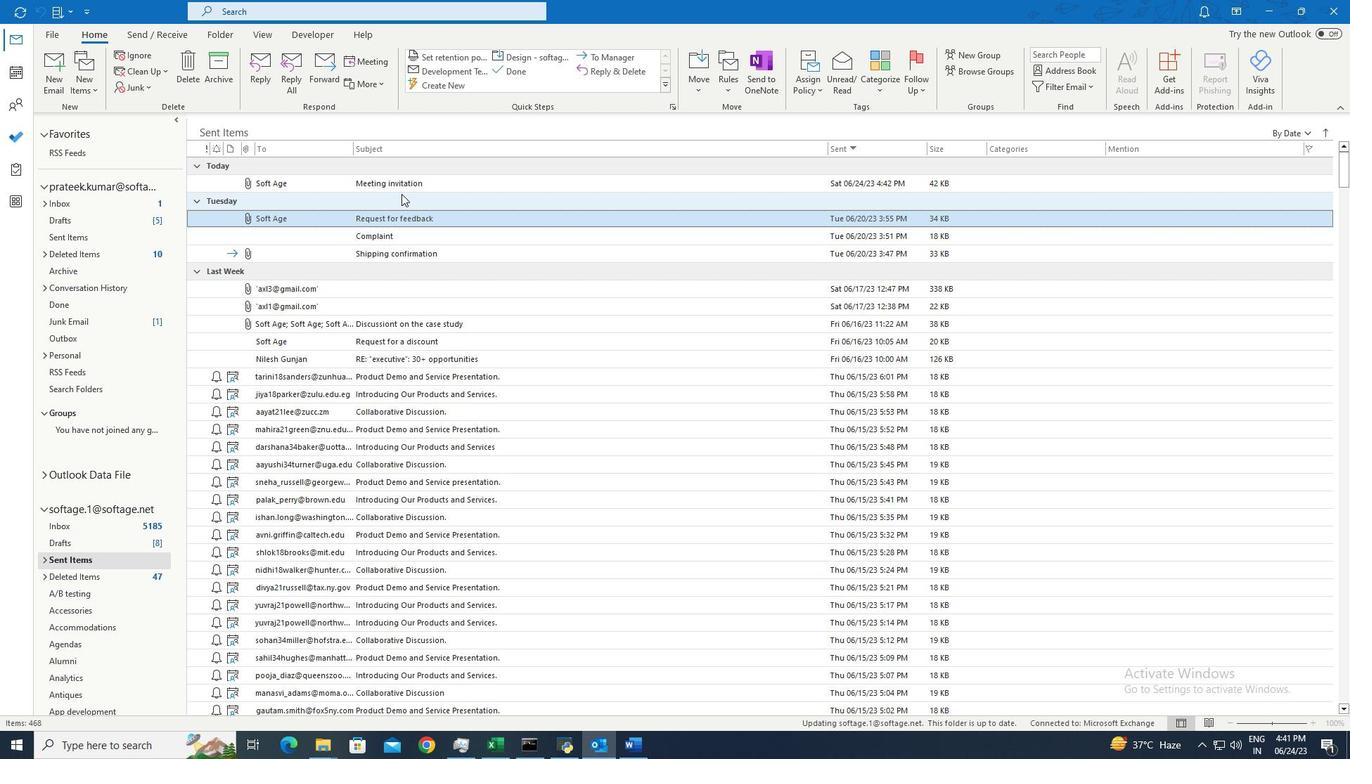 
Action: Mouse pressed left at (407, 182)
Screenshot: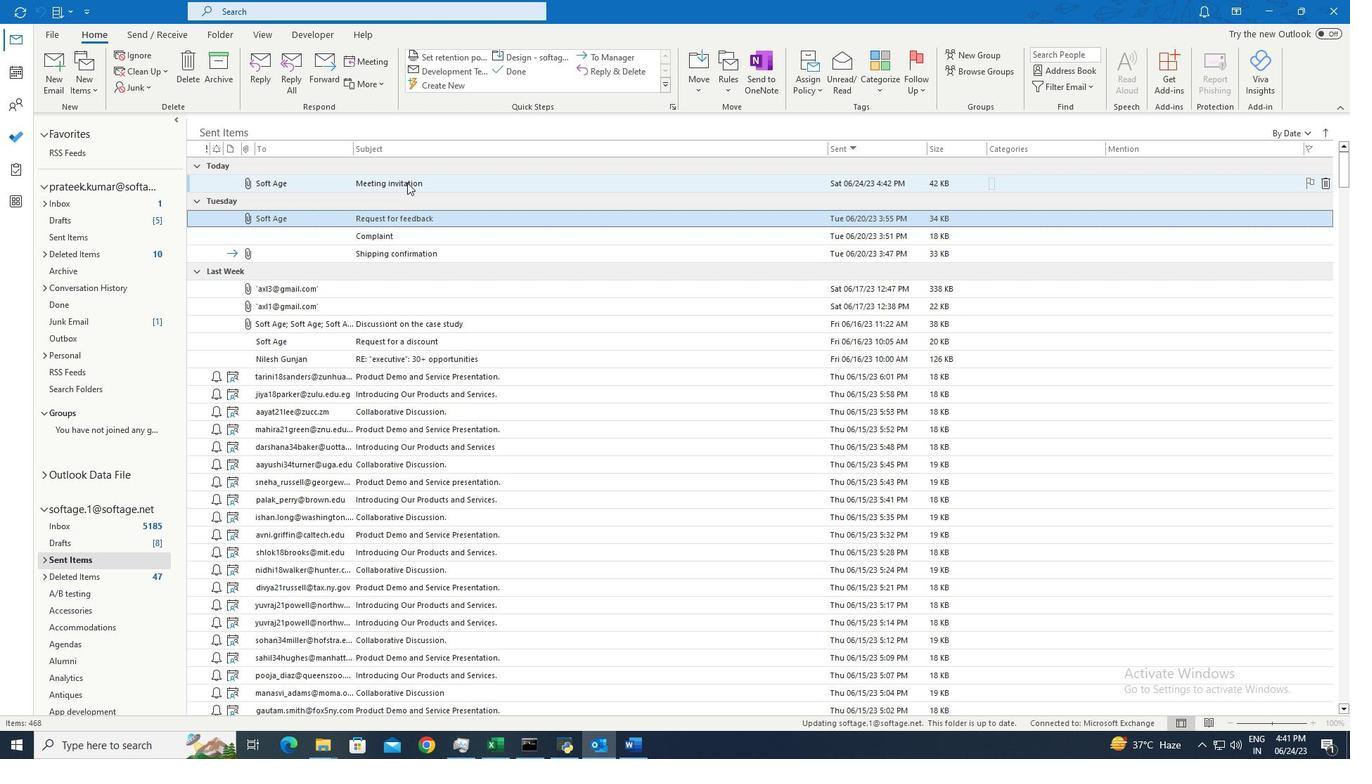 
Action: Mouse moved to (696, 87)
Screenshot: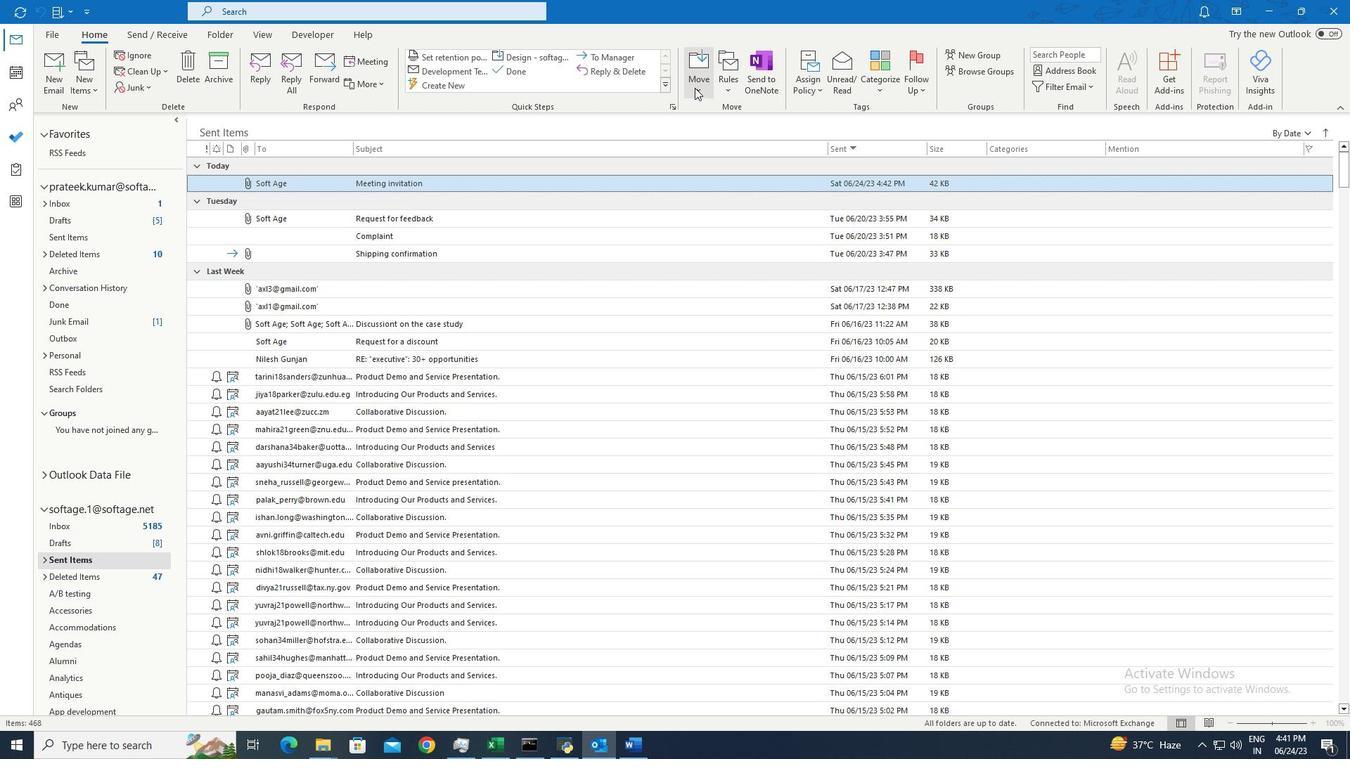 
Action: Mouse pressed left at (696, 87)
Screenshot: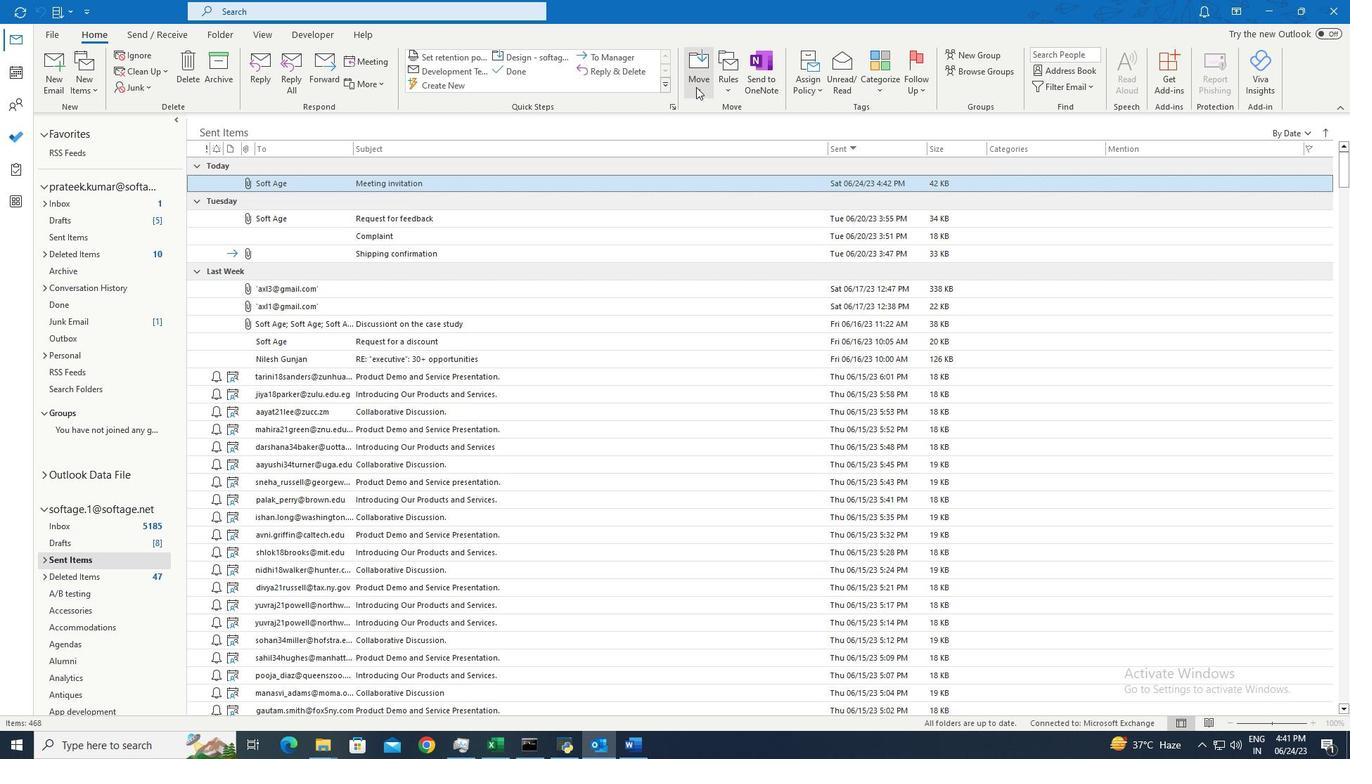 
Action: Mouse moved to (750, 222)
Screenshot: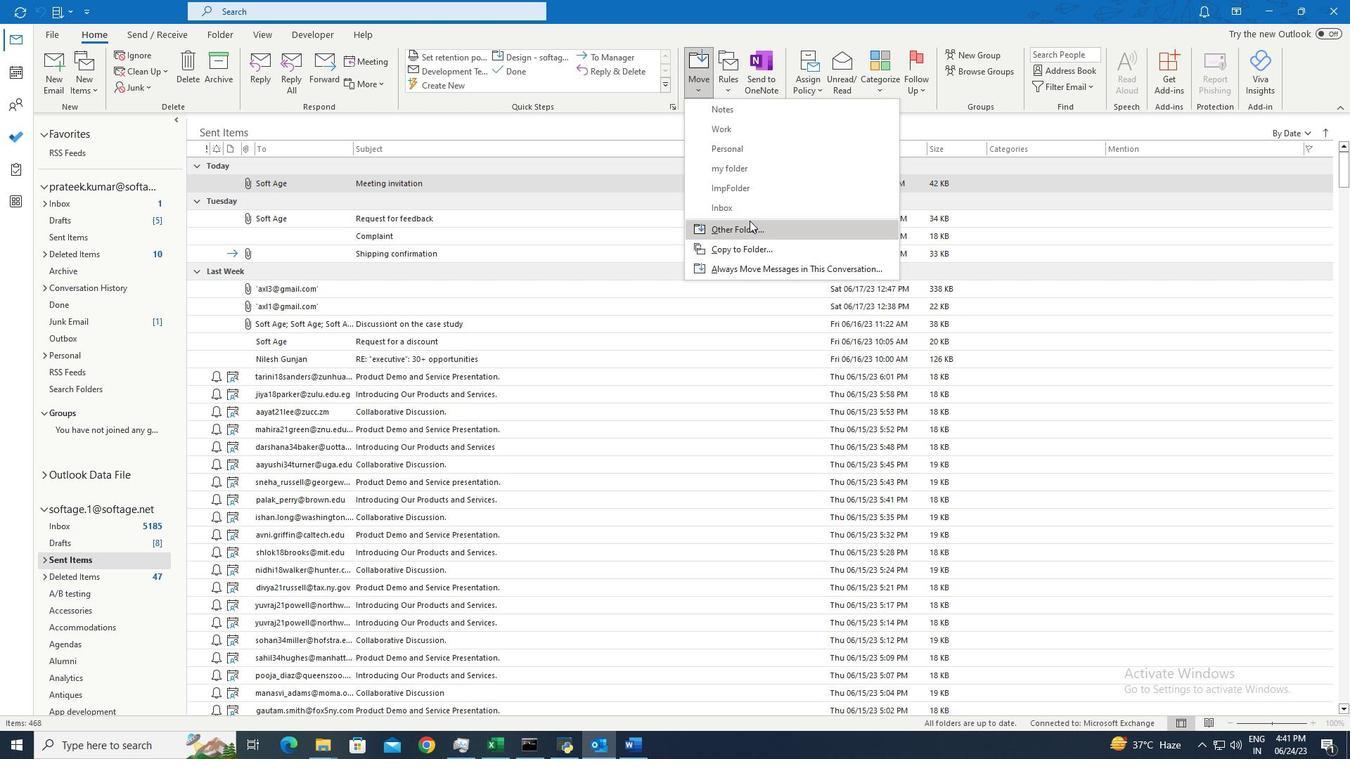 
Action: Mouse pressed left at (750, 222)
Screenshot: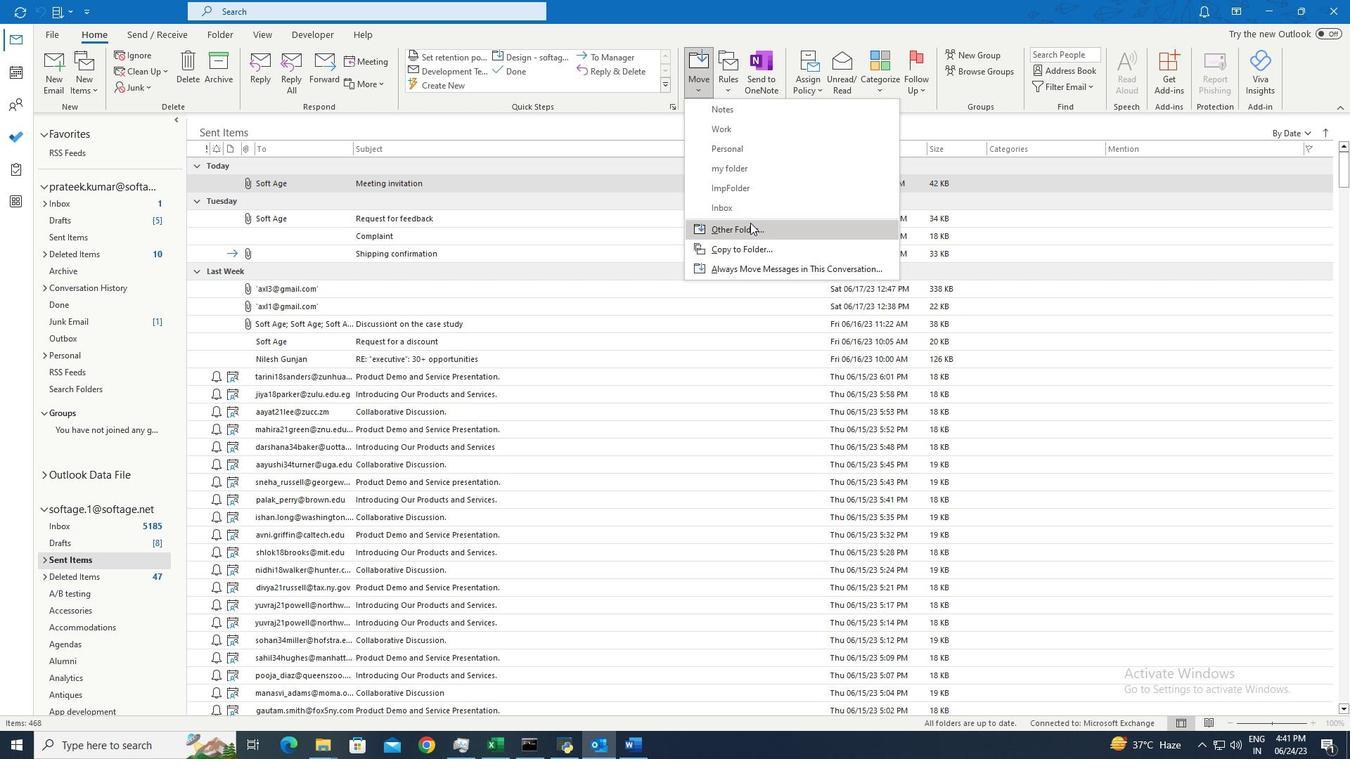 
Action: Mouse moved to (643, 435)
Screenshot: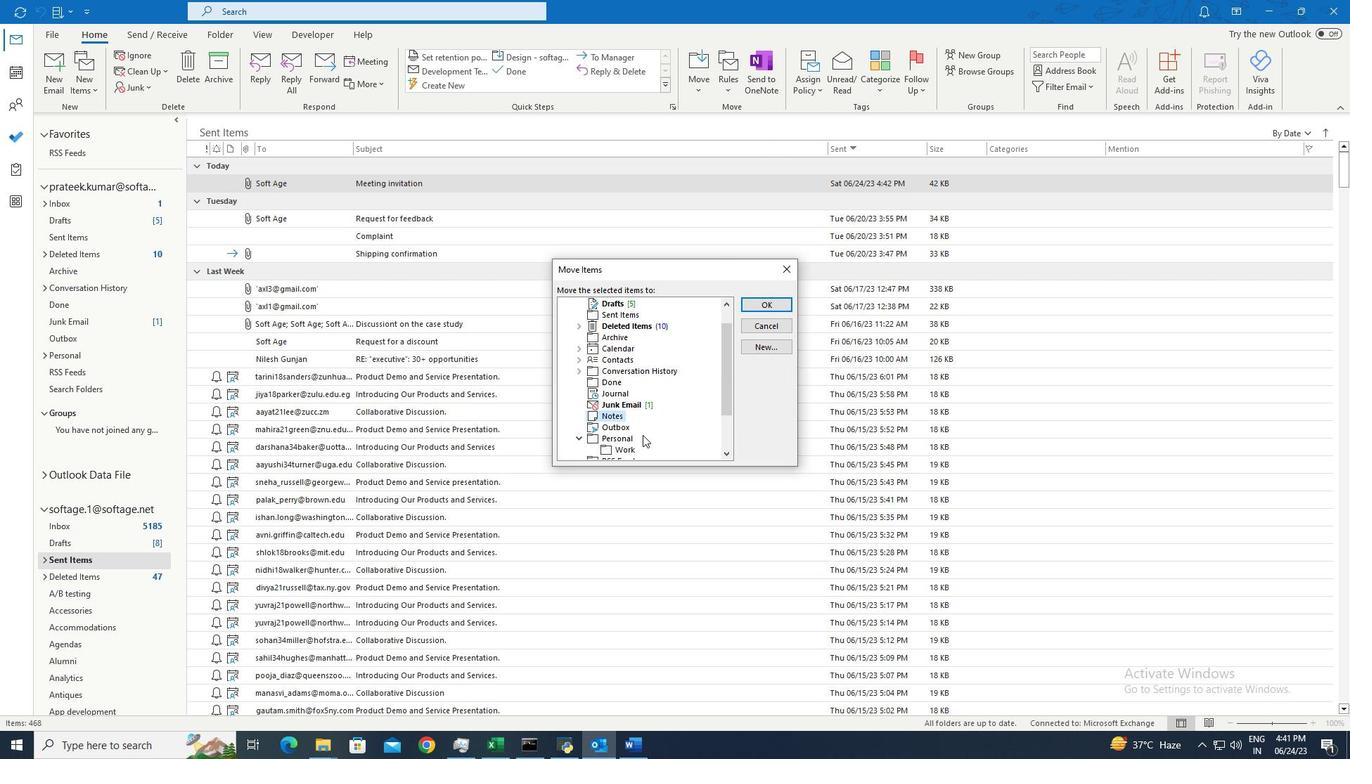 
Action: Mouse scrolled (643, 434) with delta (0, 0)
Screenshot: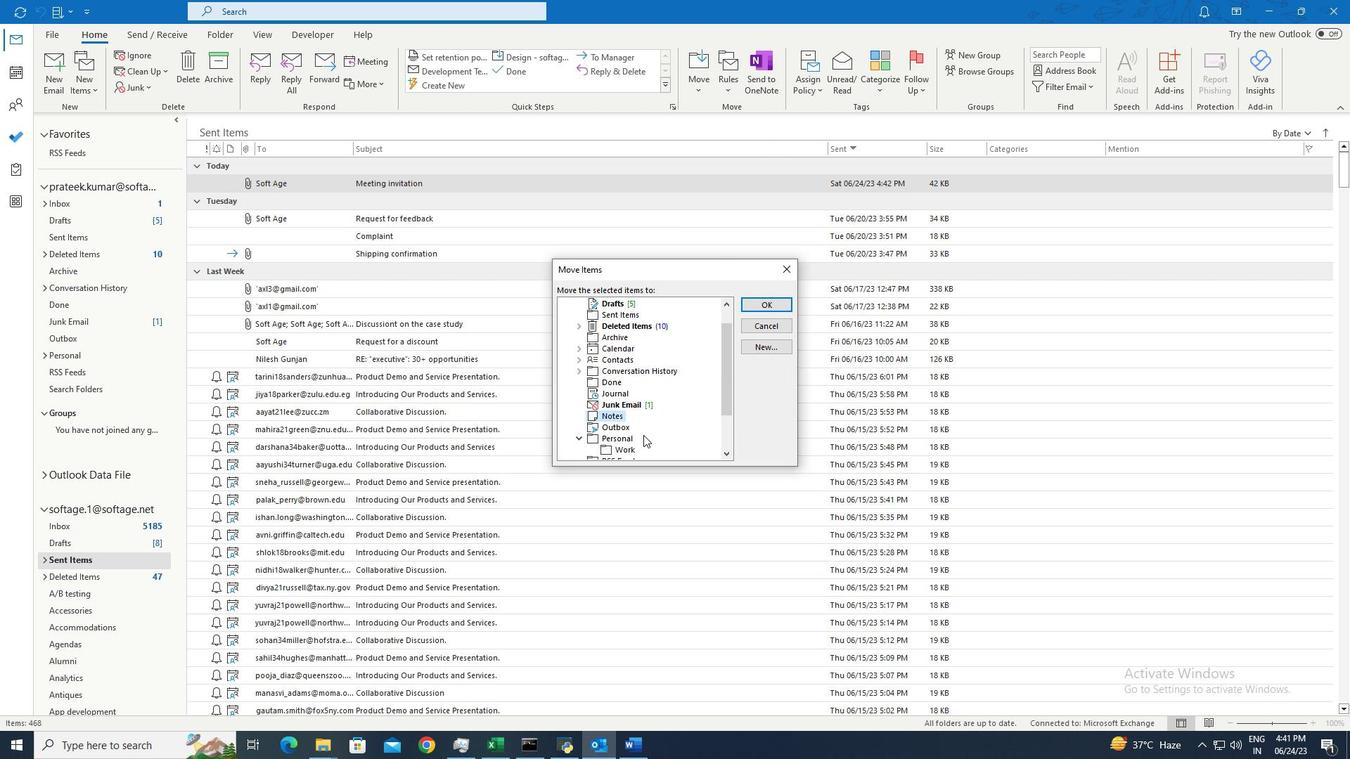 
Action: Mouse scrolled (643, 434) with delta (0, 0)
Screenshot: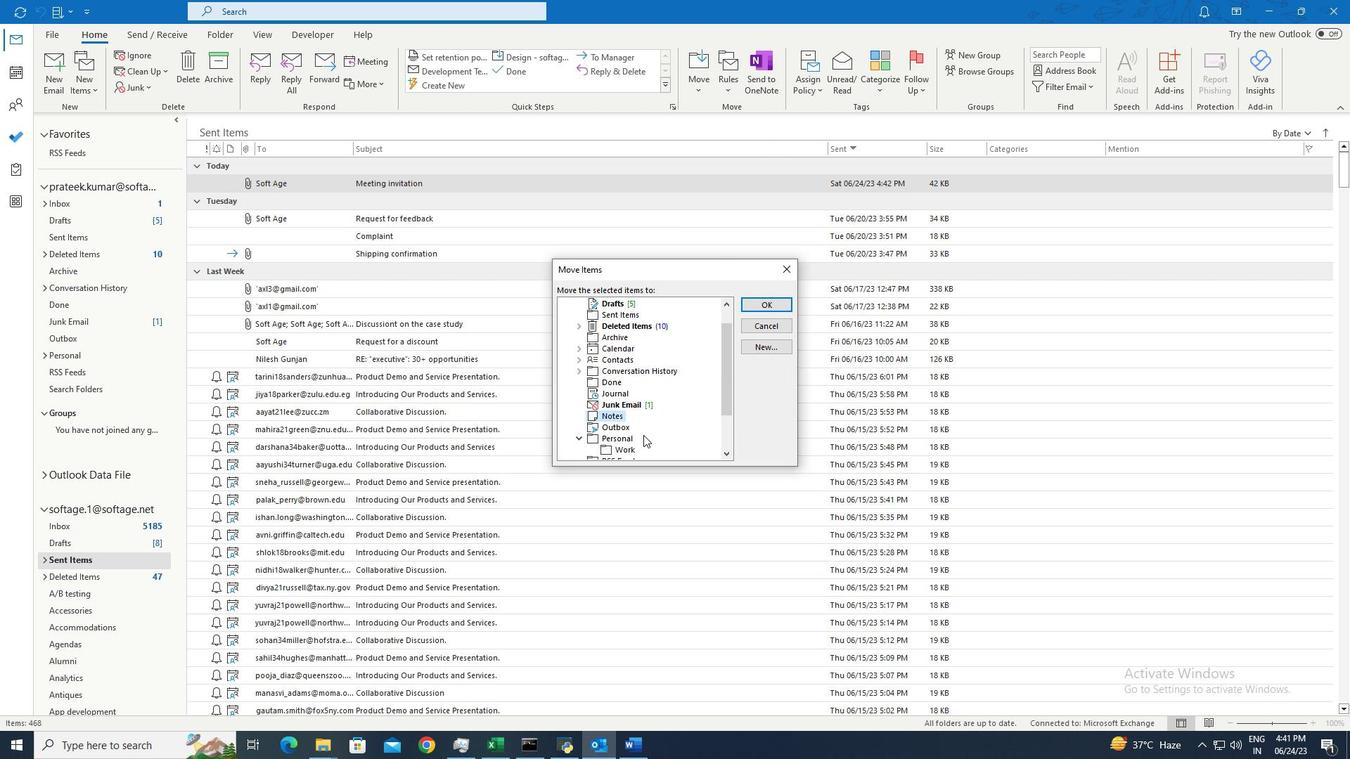 
Action: Mouse moved to (633, 392)
Screenshot: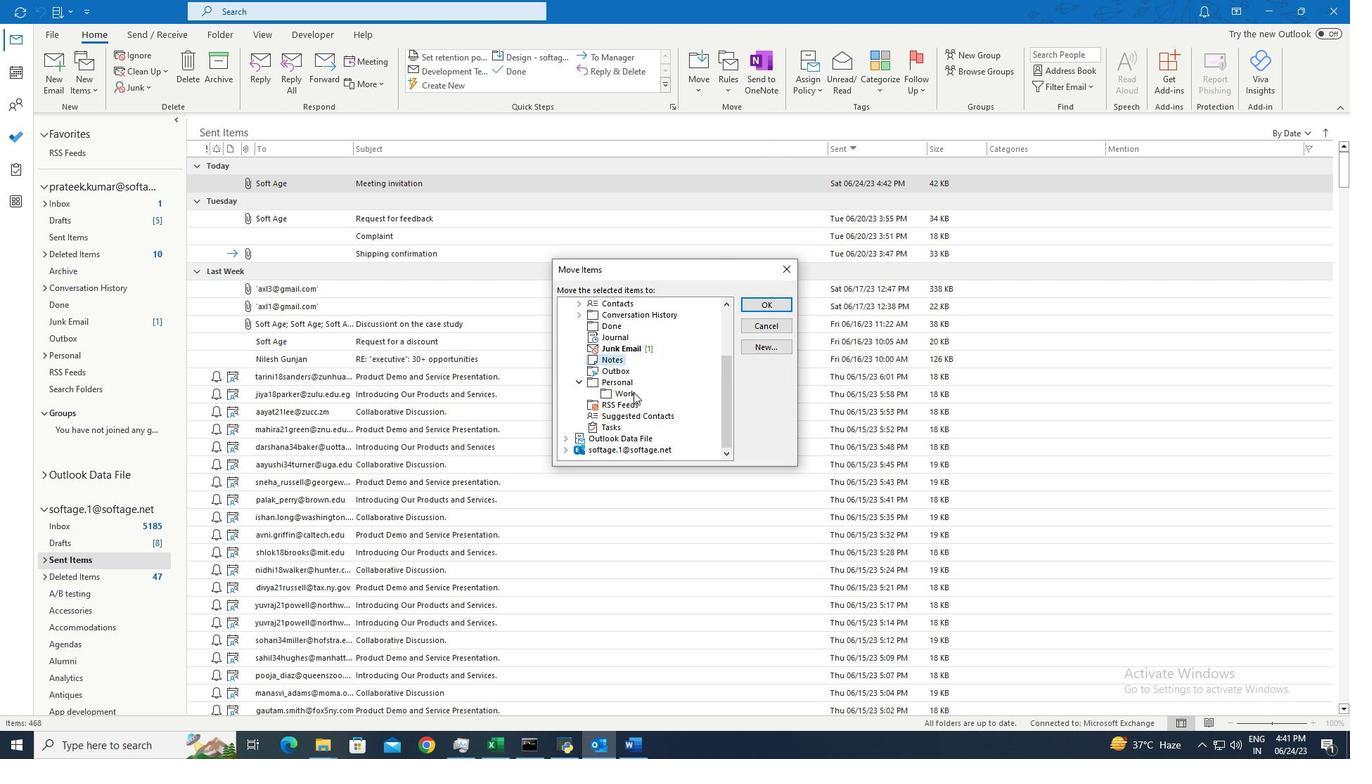 
Action: Mouse pressed left at (633, 392)
Screenshot: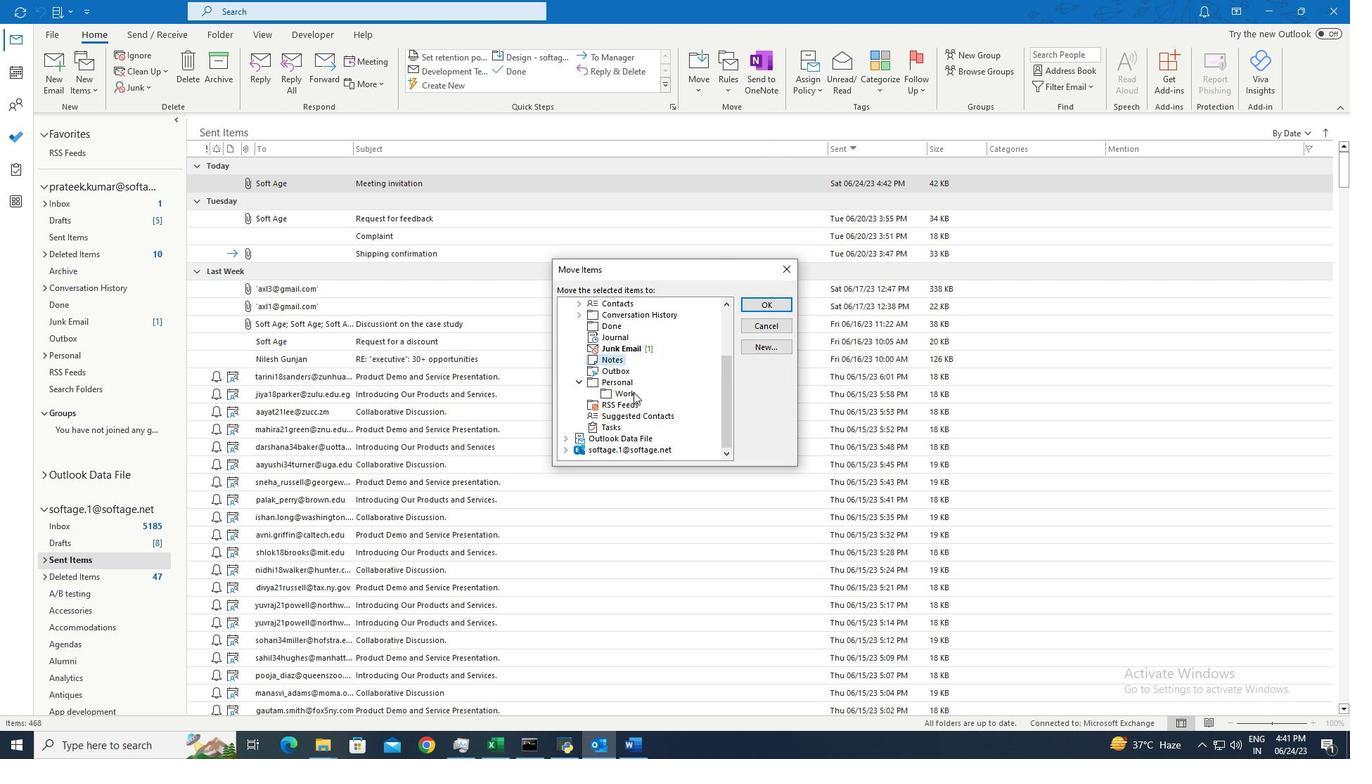 
Action: Mouse moved to (763, 300)
Screenshot: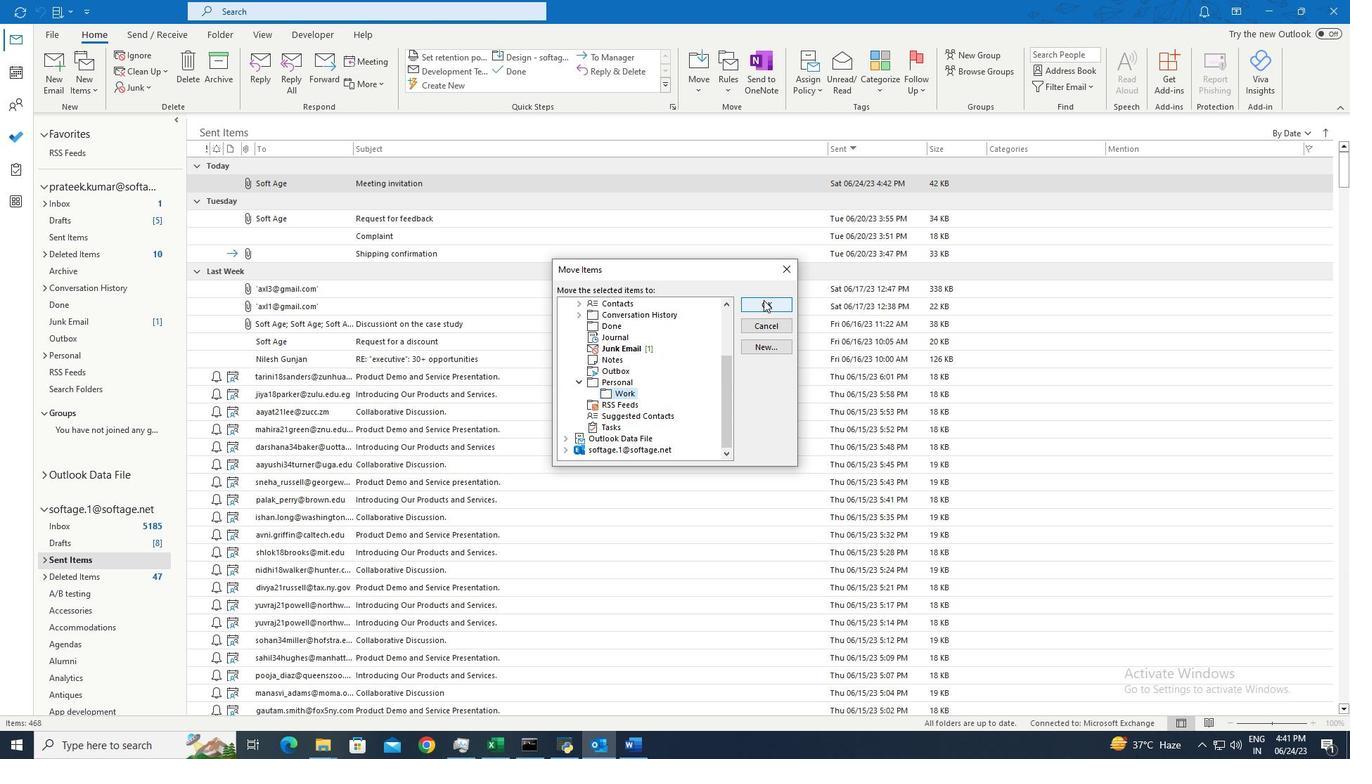 
Action: Mouse pressed left at (763, 300)
Screenshot: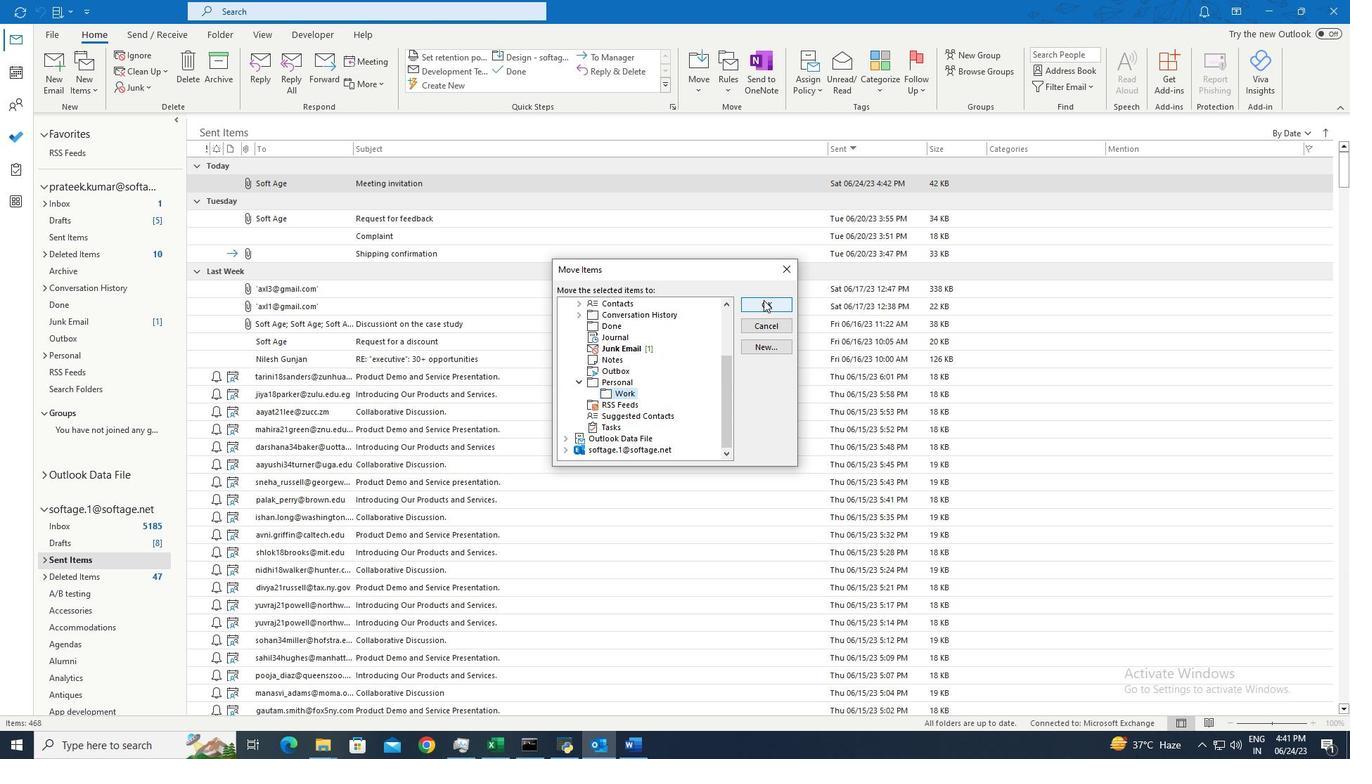 
Action: Mouse moved to (763, 301)
Screenshot: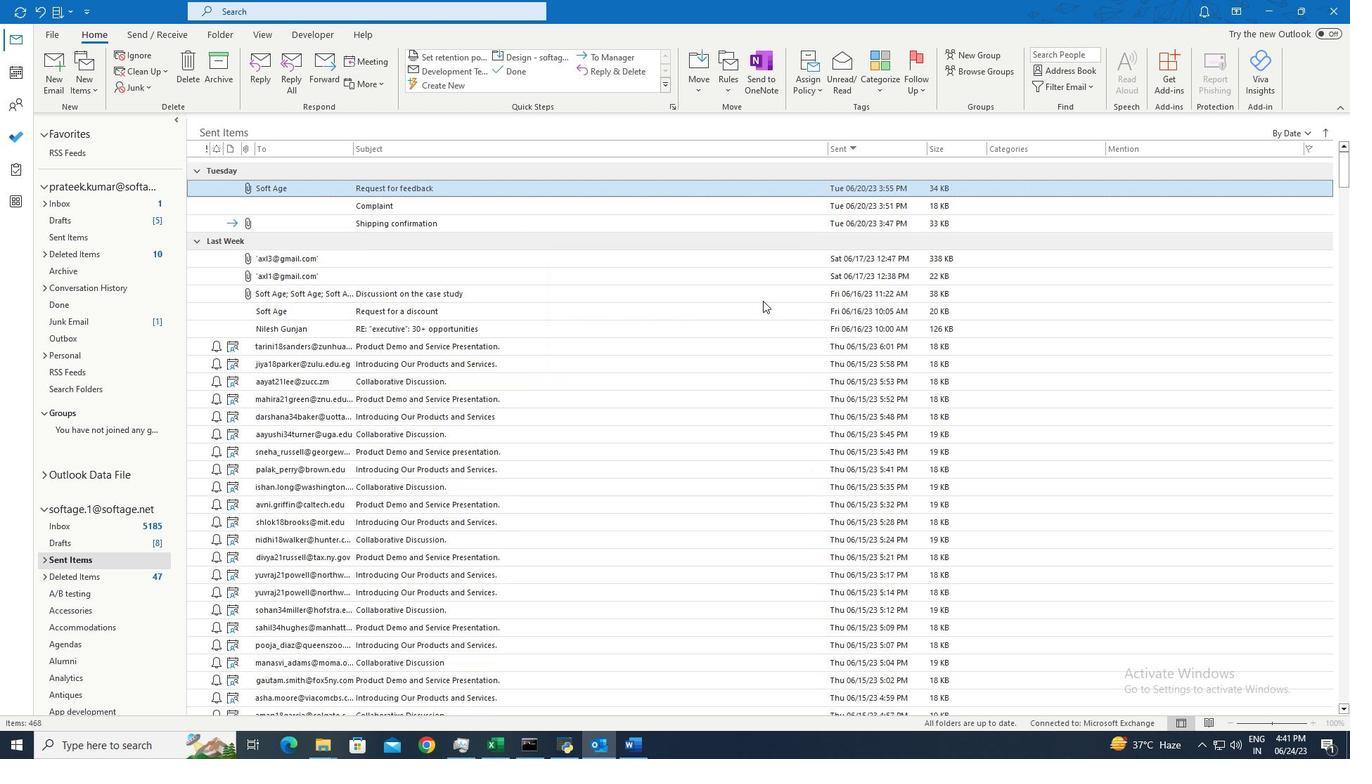 
